 Task: Create new customer invoice with Date Opened: 31-May-23, Select Customer: Form of Flattery, Terms: Net 30. Make invoice entry for item-1 with Date: 31-May-23, Description: Chioma Asana Ladies Balance Herbal Tea Blend
, Income Account: Income:Sales, Quantity: 1, Unit Price: 12.39, Sales Tax: Y, Sales Tax Included: N, Tax Table: Sales Tax. Make entry for item-2 with Date: 31-May-23, Description: Chioma Yoni Cleanse Candida Detox Support
, Income Account: Income:Sales, Quantity: 1, Unit Price: 10.79, Sales Tax: Y, Sales Tax Included: N, Tax Table: Sales Tax. Post Invoice with Post Date: 31-May-23, Post to Accounts: Assets:Accounts Receivable. Pay / Process Payment with Transaction Date: 29-Jun-23, Amount: 24.57, Transfer Account: Checking Account. Go to 'Print Invoice'.
Action: Mouse moved to (123, 25)
Screenshot: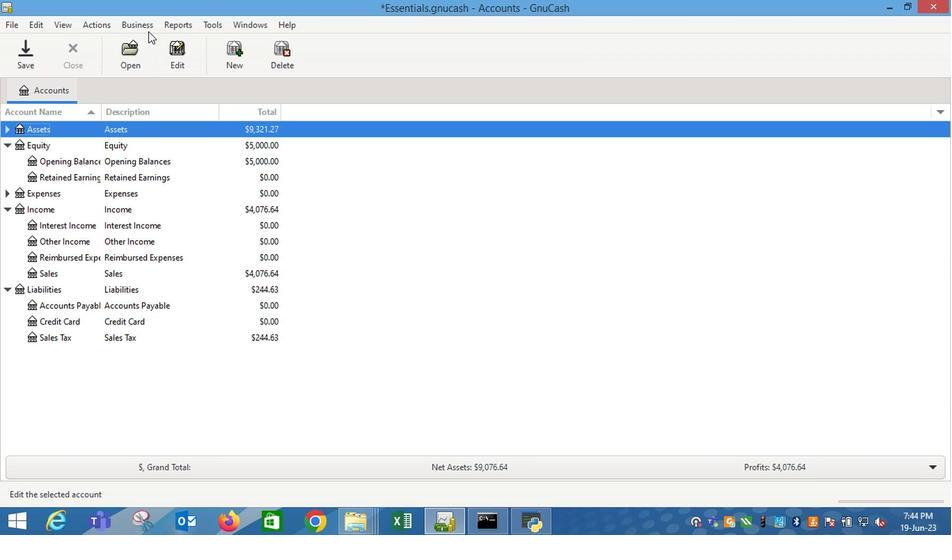 
Action: Mouse pressed left at (123, 25)
Screenshot: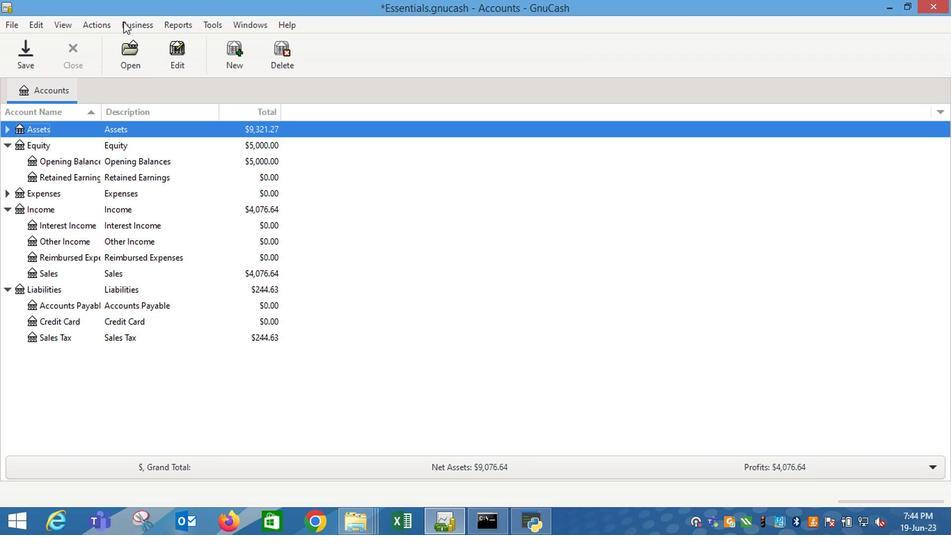 
Action: Mouse moved to (310, 95)
Screenshot: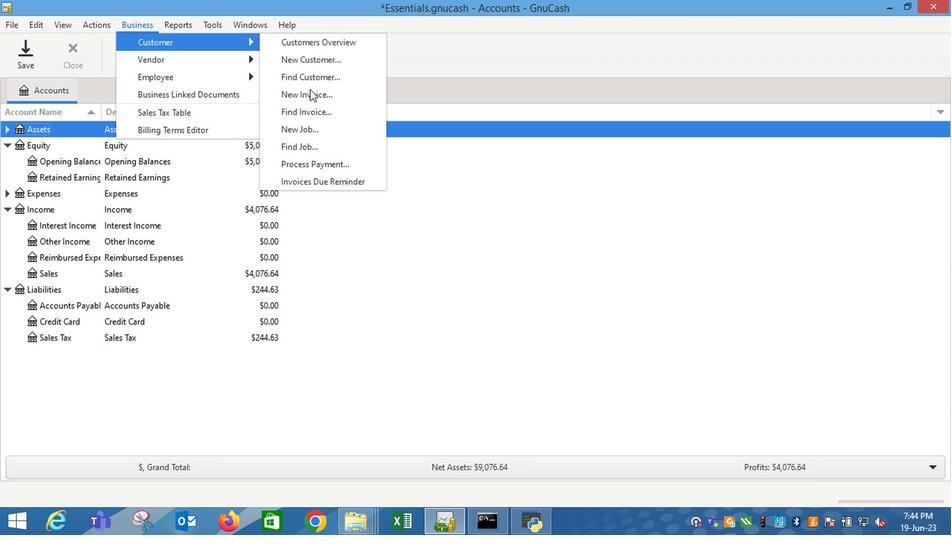 
Action: Mouse pressed left at (310, 95)
Screenshot: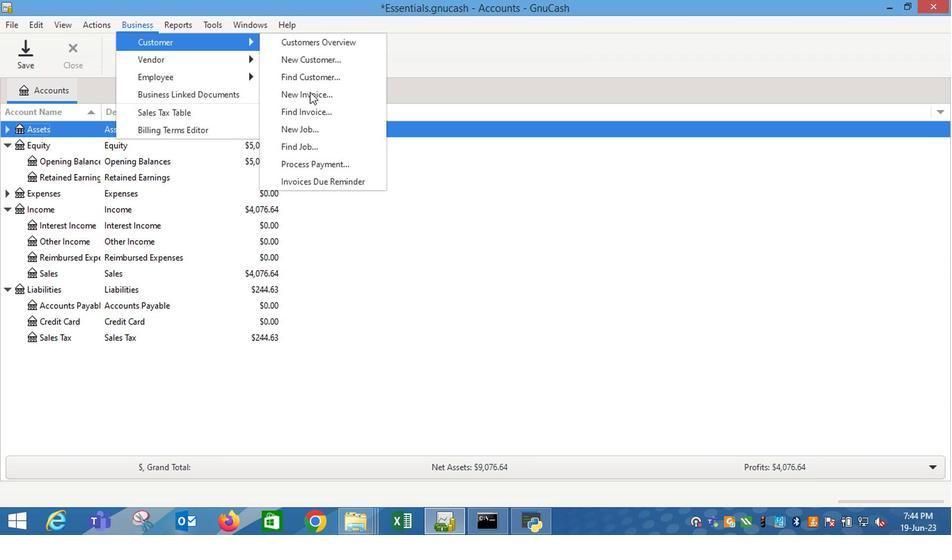 
Action: Mouse moved to (569, 216)
Screenshot: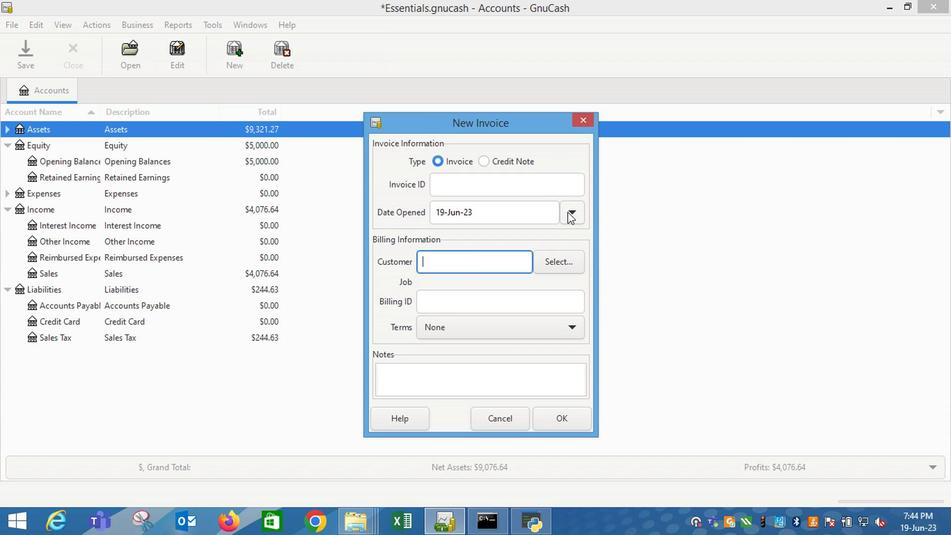 
Action: Mouse pressed left at (569, 216)
Screenshot: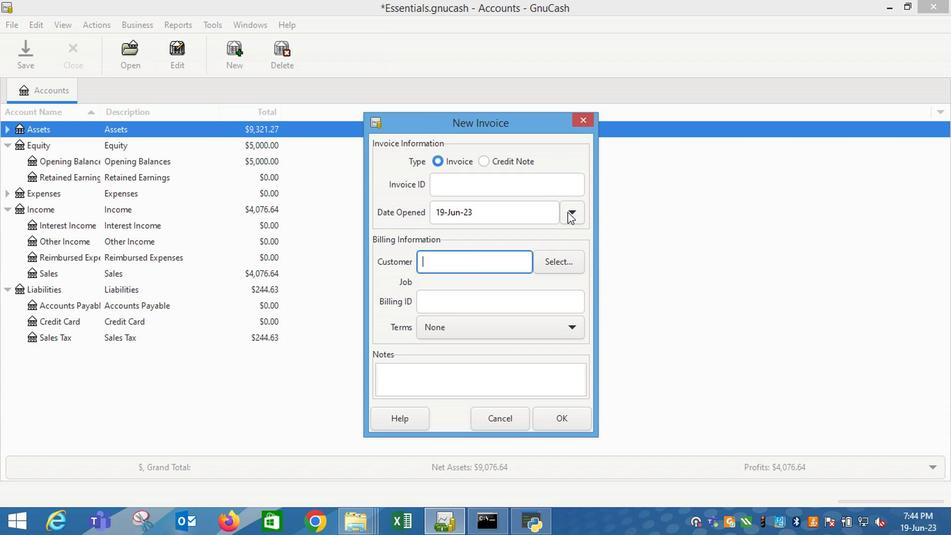 
Action: Mouse moved to (465, 238)
Screenshot: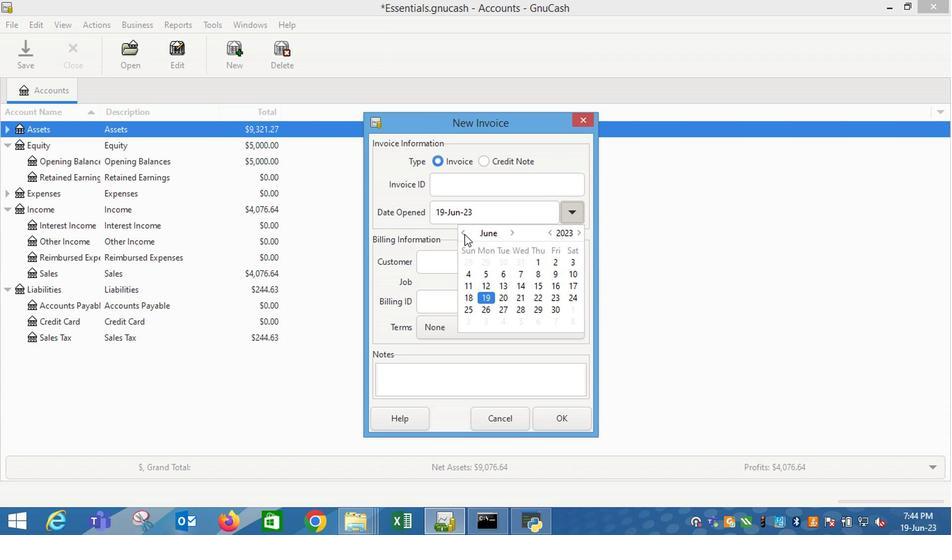 
Action: Mouse pressed left at (465, 238)
Screenshot: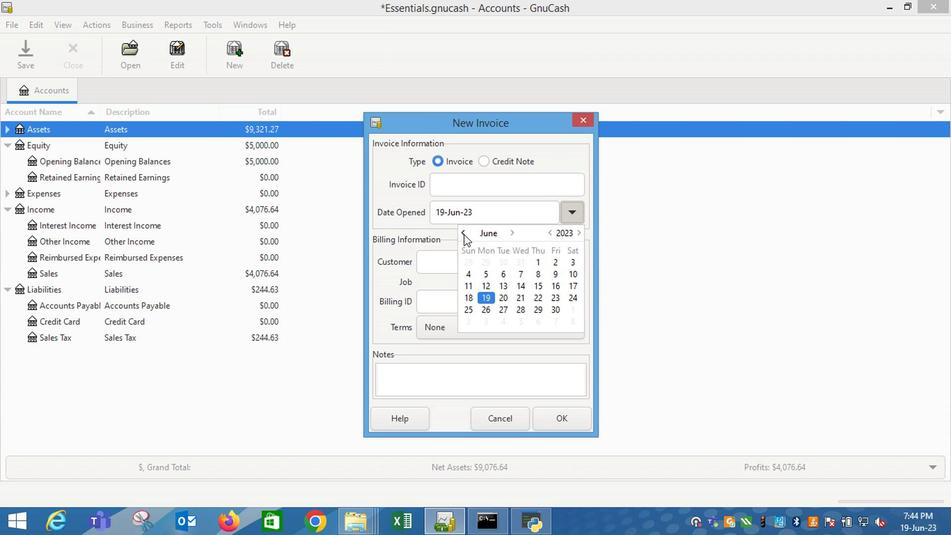 
Action: Mouse moved to (518, 318)
Screenshot: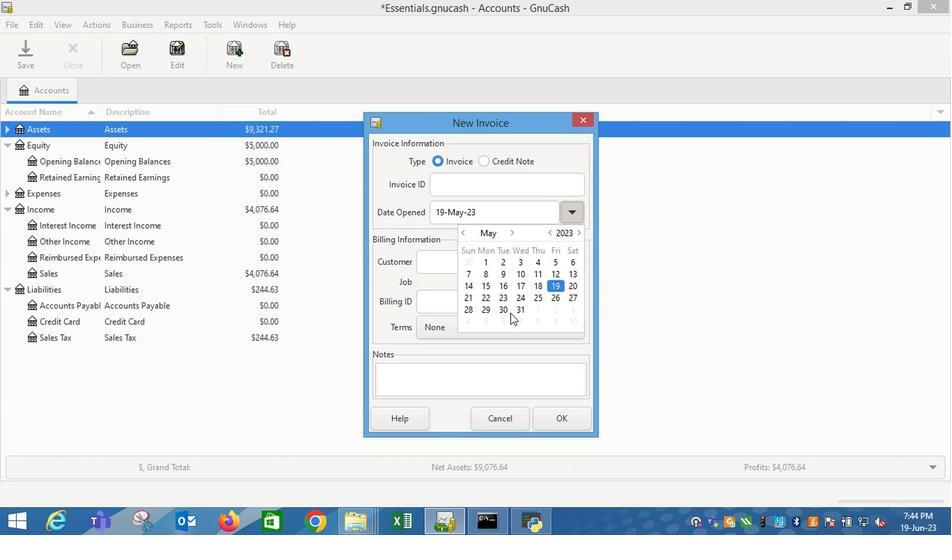 
Action: Mouse pressed left at (518, 318)
Screenshot: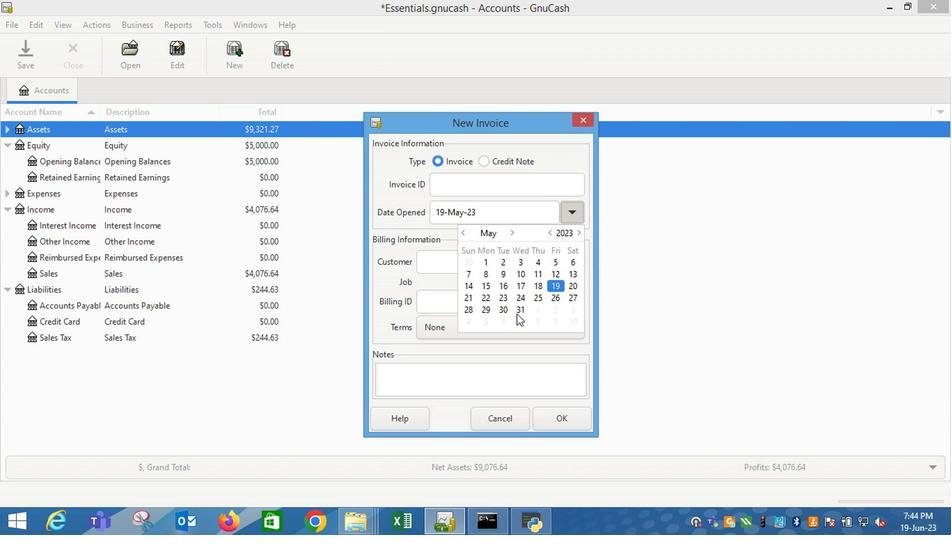 
Action: Mouse moved to (442, 261)
Screenshot: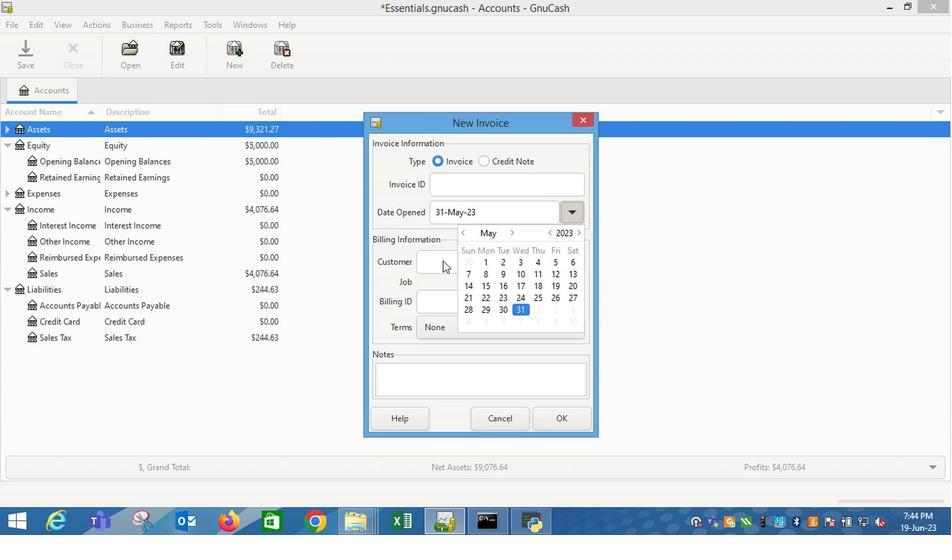 
Action: Mouse pressed left at (442, 261)
Screenshot: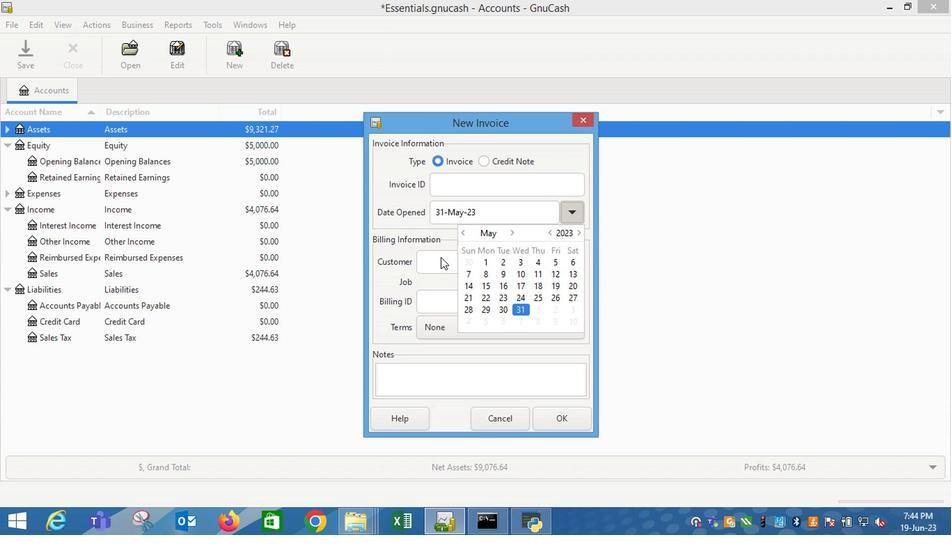 
Action: Mouse pressed left at (442, 261)
Screenshot: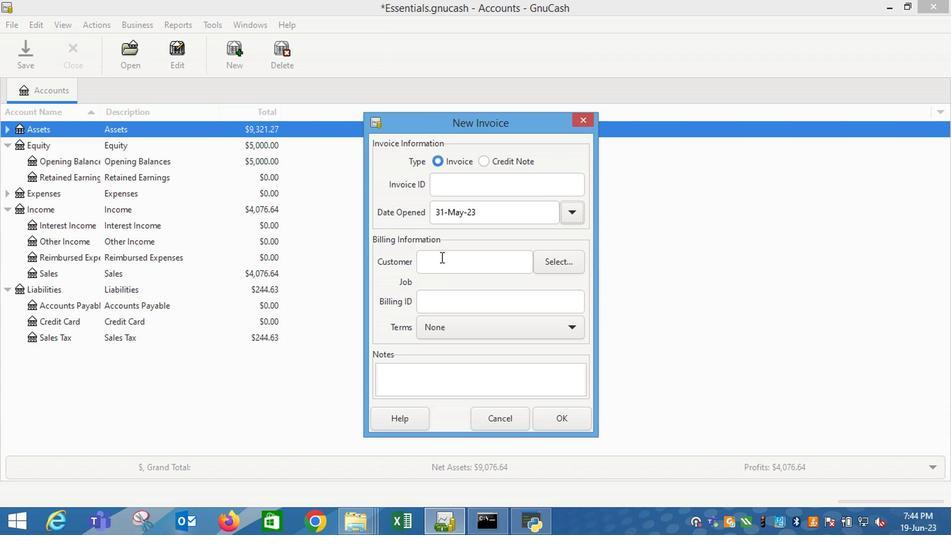 
Action: Mouse moved to (440, 256)
Screenshot: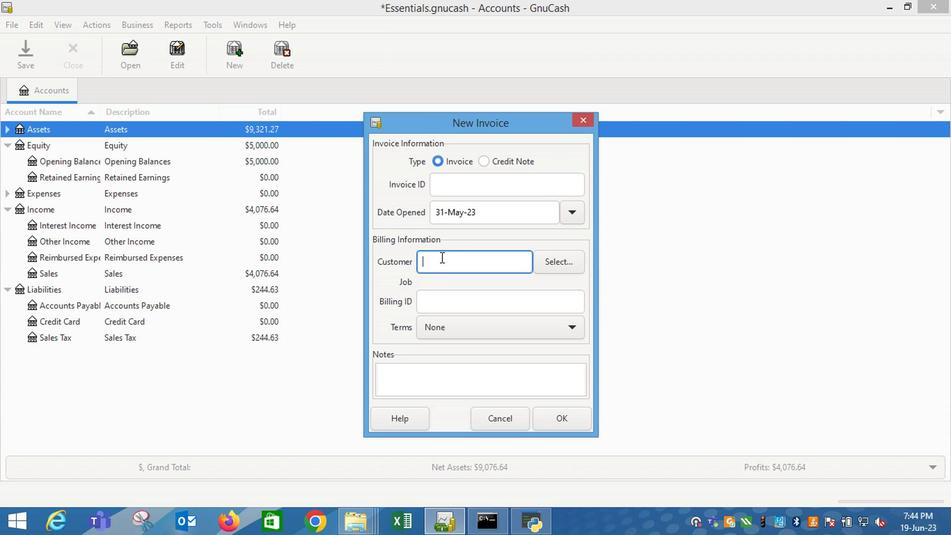 
Action: Key pressed <Key.shift_r>Fo
Screenshot: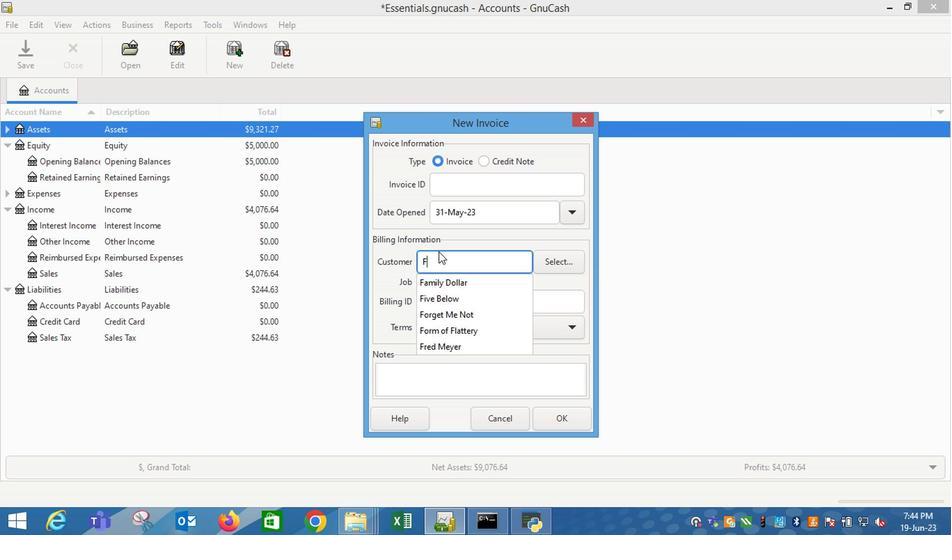 
Action: Mouse moved to (444, 300)
Screenshot: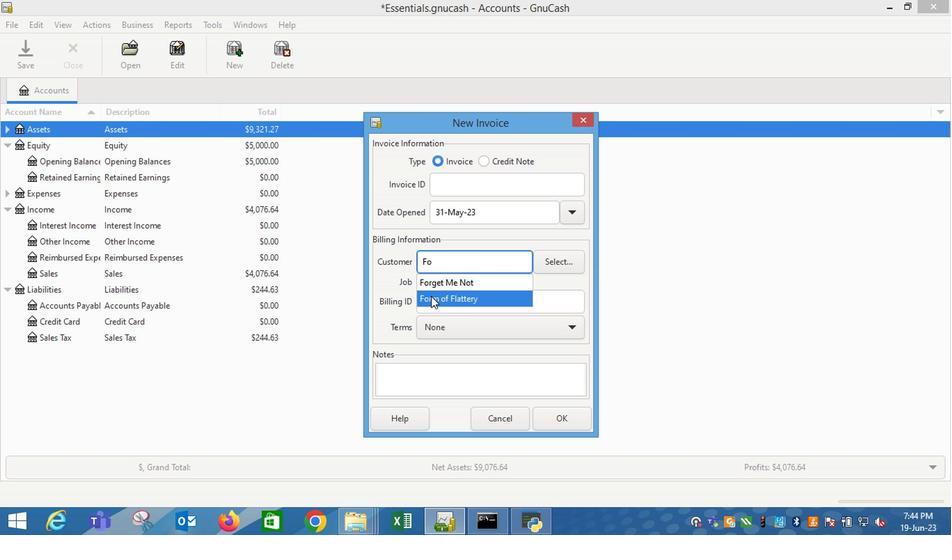 
Action: Mouse pressed left at (444, 300)
Screenshot: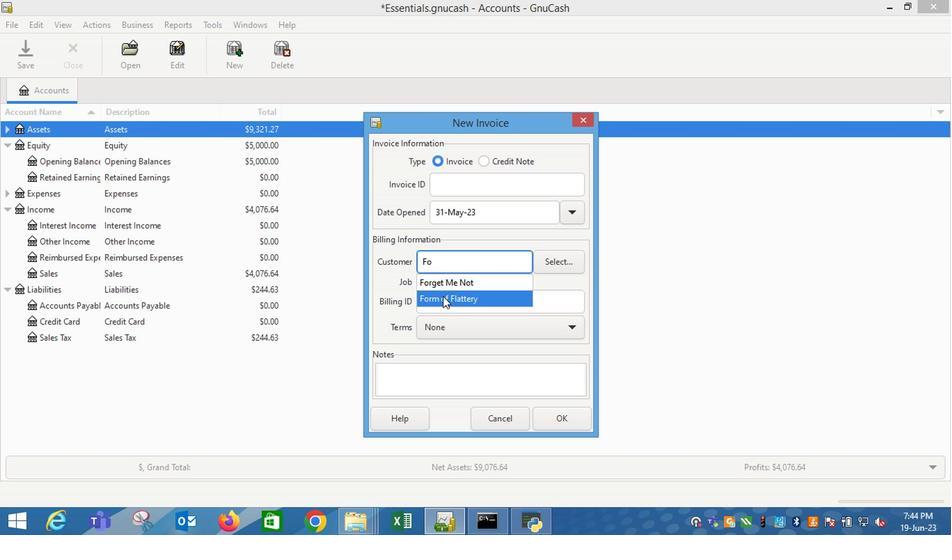 
Action: Mouse moved to (573, 343)
Screenshot: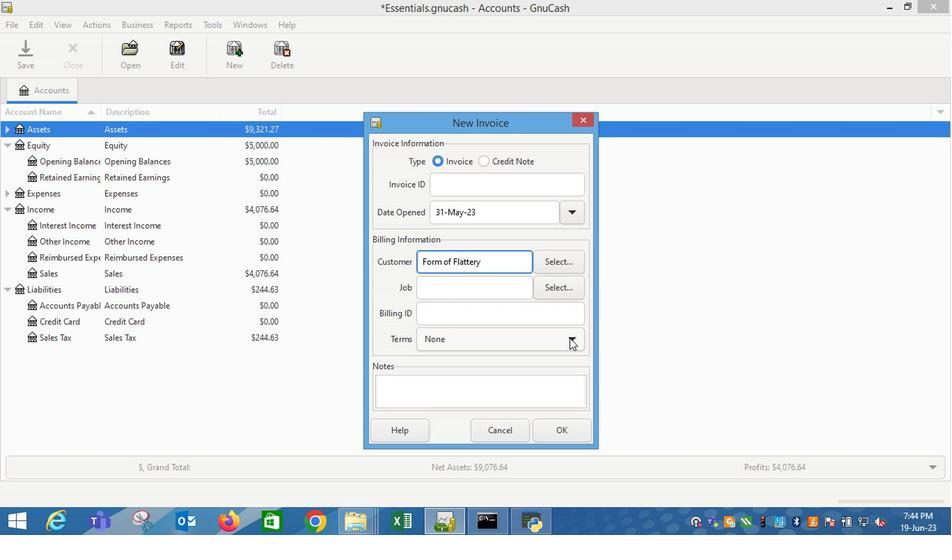 
Action: Mouse pressed left at (573, 343)
Screenshot: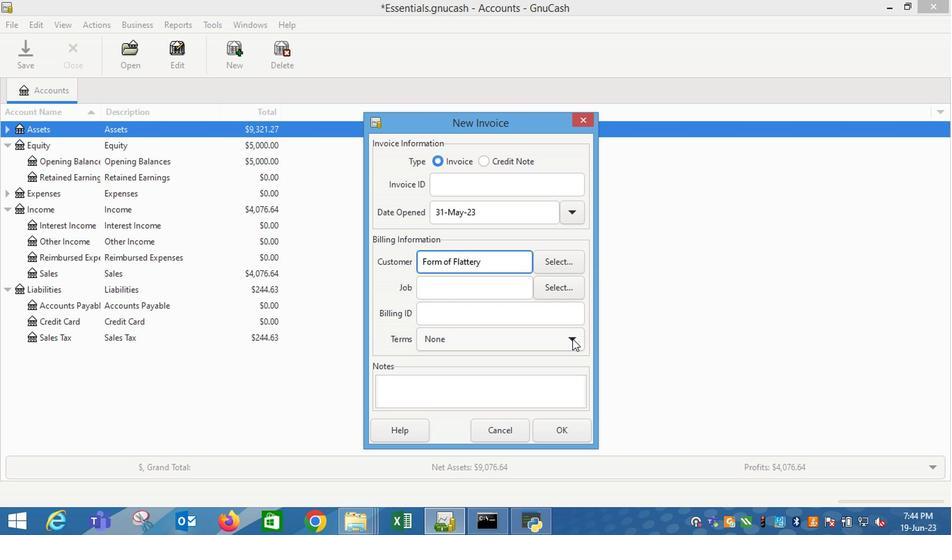 
Action: Mouse moved to (573, 341)
Screenshot: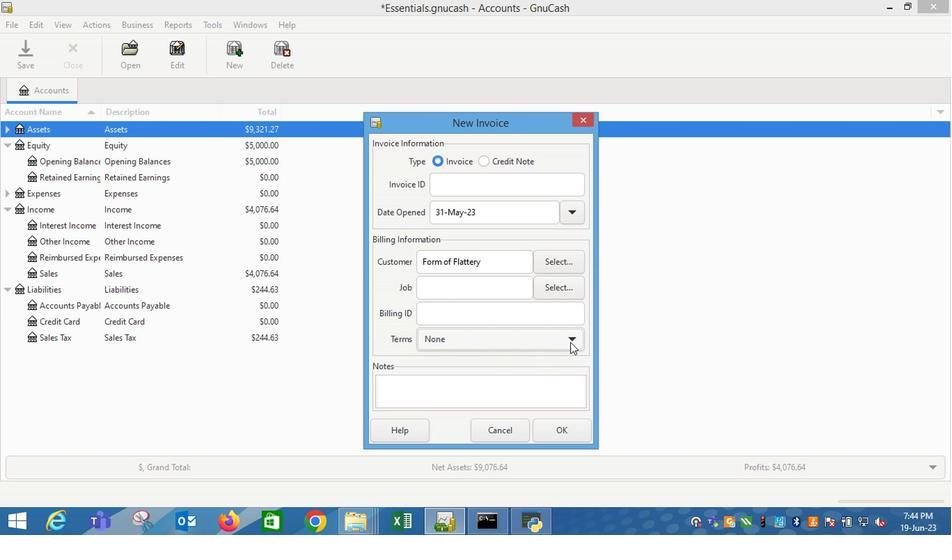 
Action: Mouse pressed left at (573, 341)
Screenshot: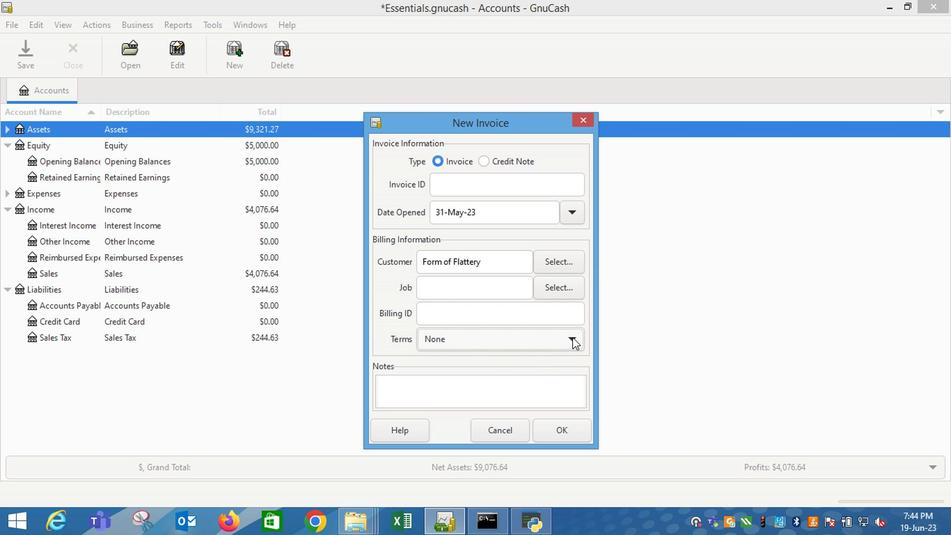 
Action: Mouse moved to (475, 382)
Screenshot: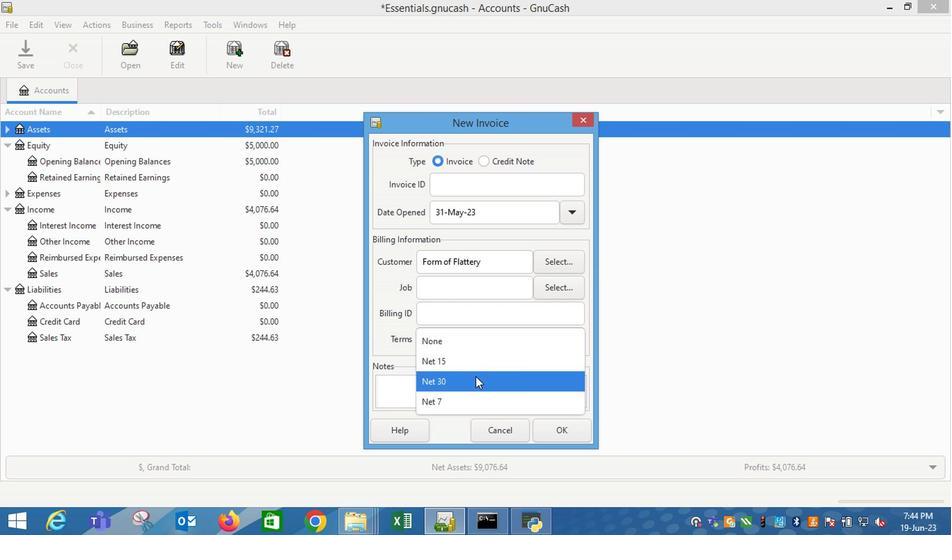 
Action: Mouse pressed left at (475, 382)
Screenshot: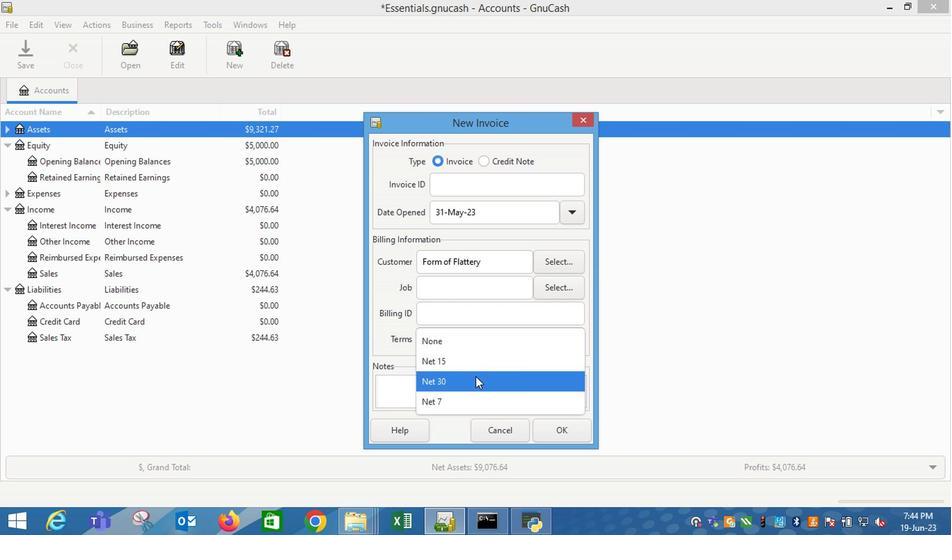 
Action: Mouse moved to (573, 426)
Screenshot: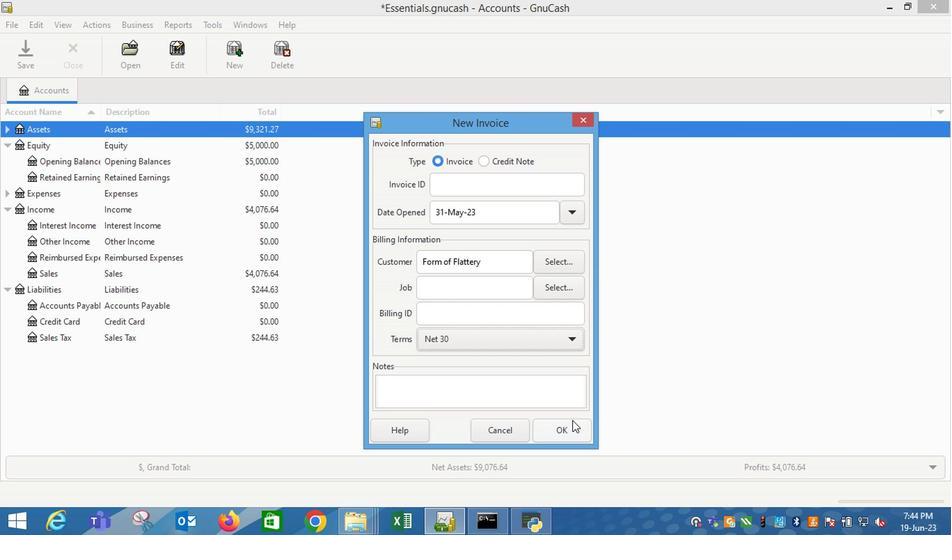 
Action: Mouse pressed left at (573, 426)
Screenshot: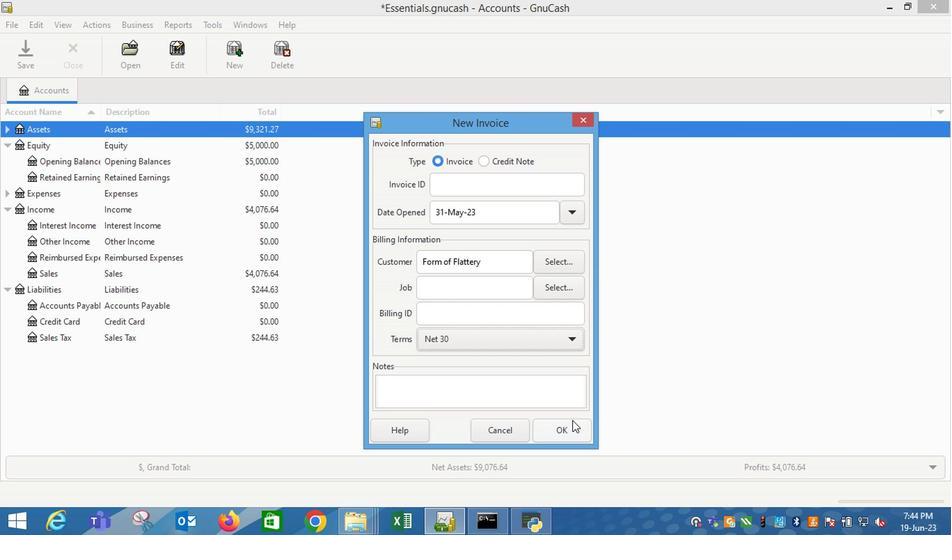 
Action: Mouse moved to (64, 273)
Screenshot: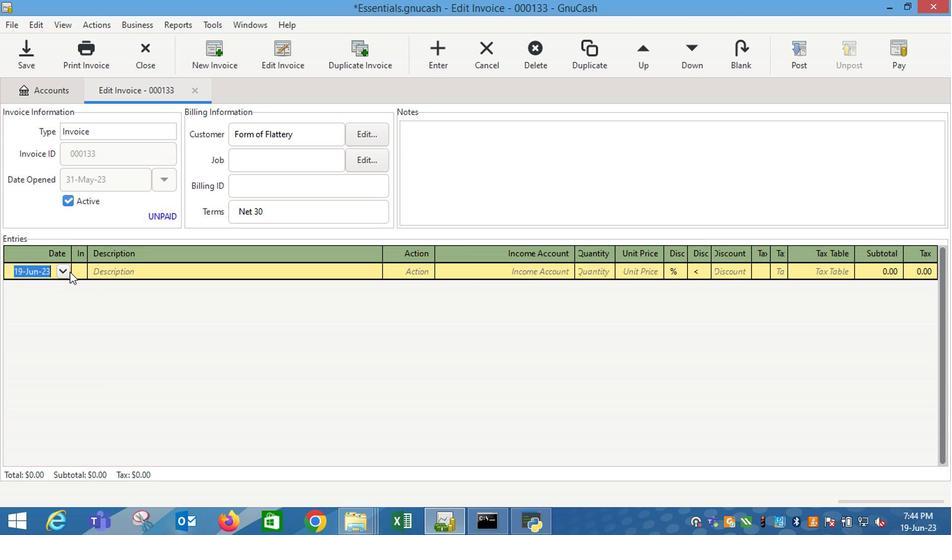 
Action: Mouse pressed left at (64, 273)
Screenshot: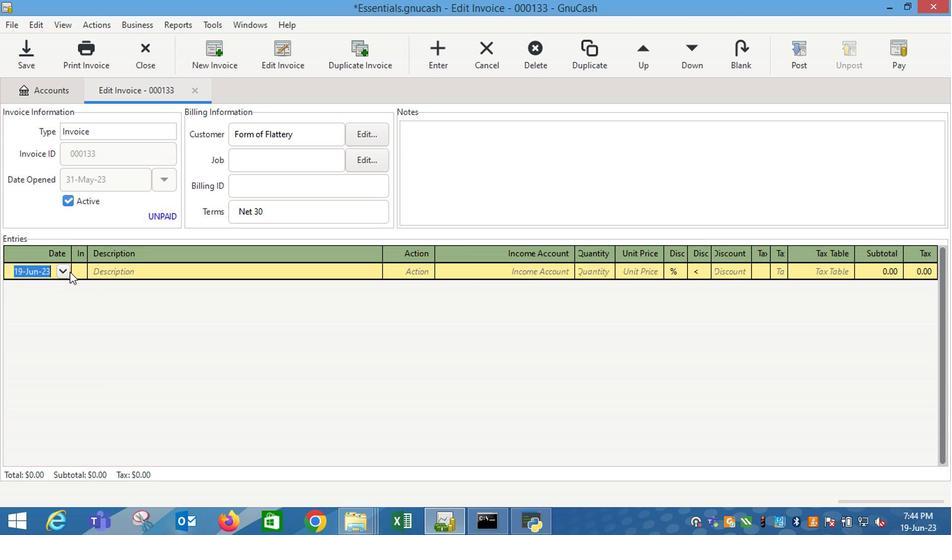 
Action: Mouse moved to (3, 294)
Screenshot: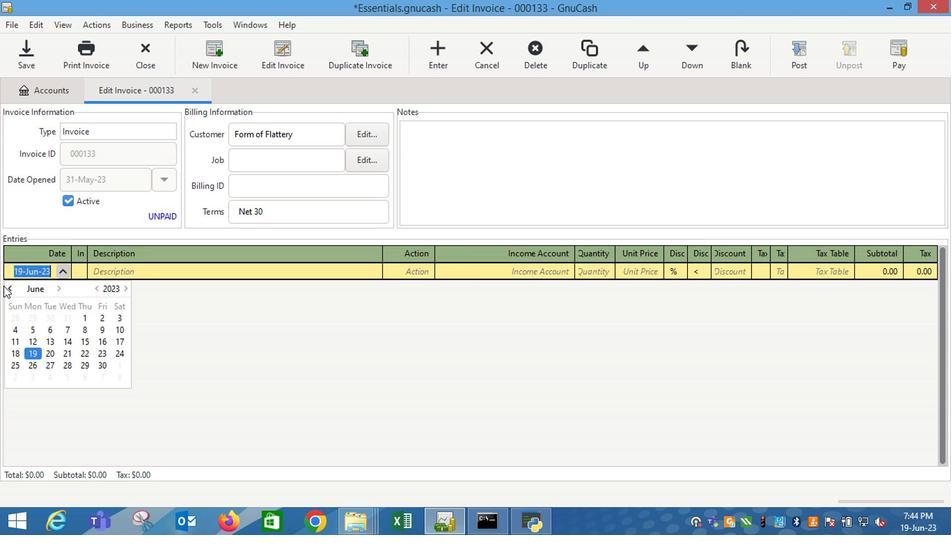 
Action: Mouse pressed left at (3, 294)
Screenshot: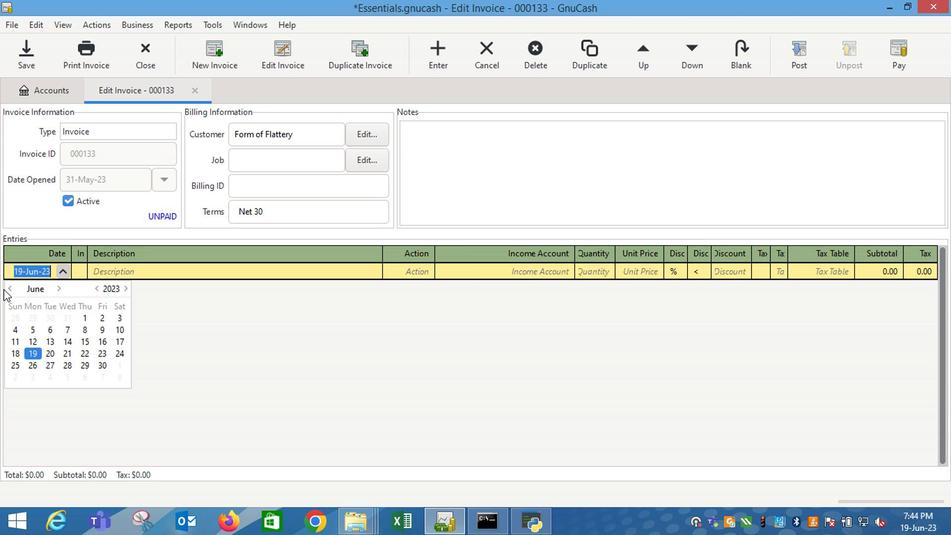 
Action: Mouse moved to (12, 292)
Screenshot: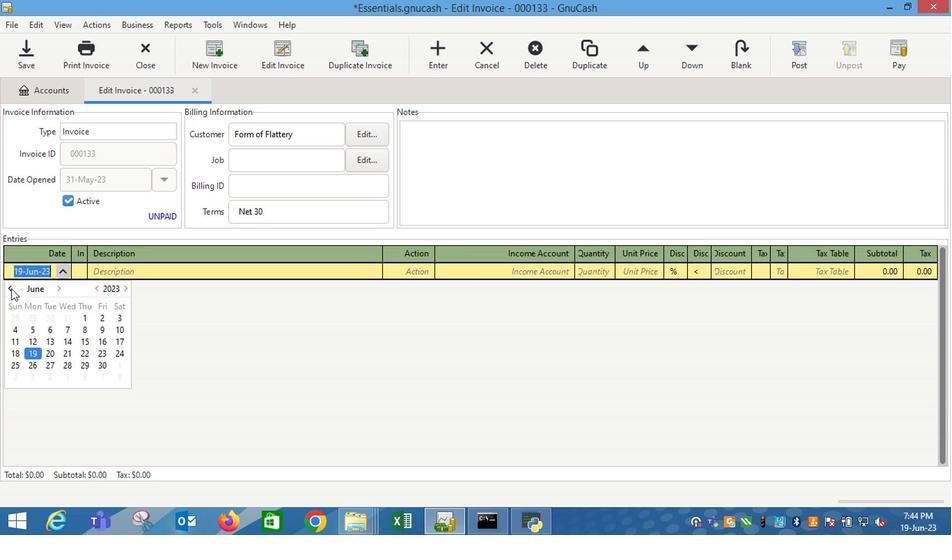 
Action: Mouse pressed left at (12, 292)
Screenshot: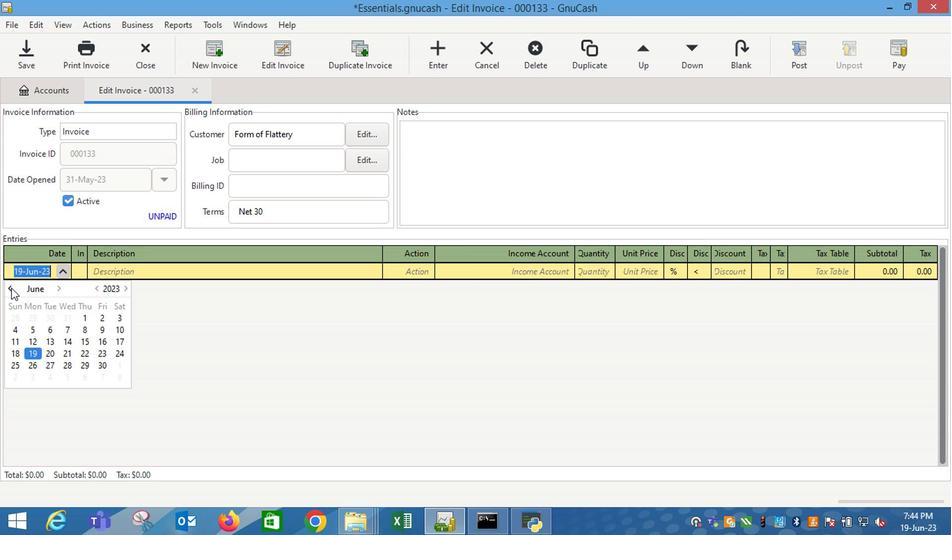 
Action: Mouse moved to (67, 373)
Screenshot: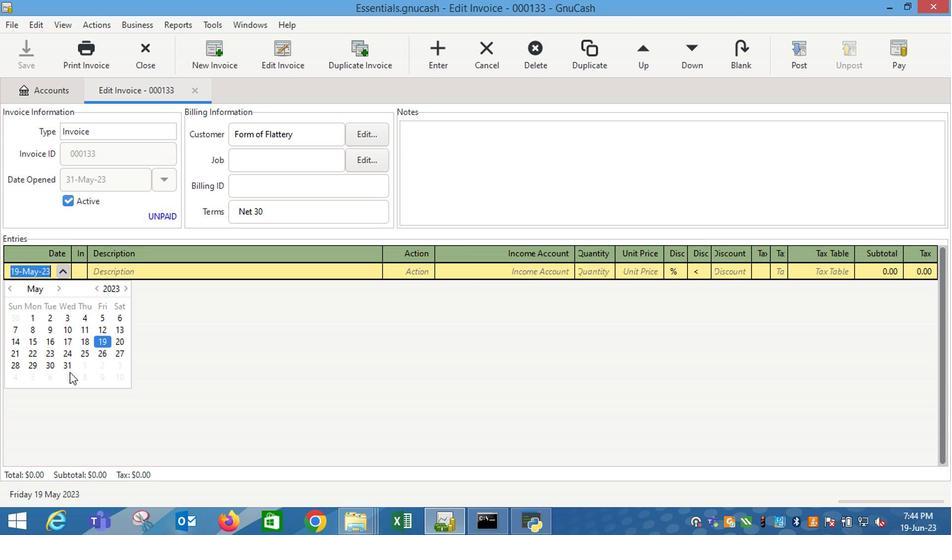 
Action: Mouse pressed left at (67, 373)
Screenshot: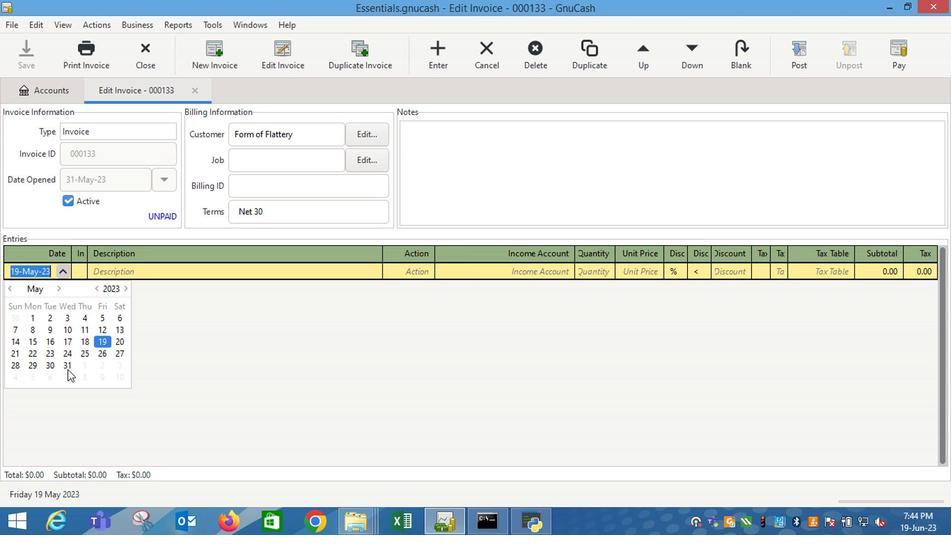 
Action: Mouse moved to (73, 369)
Screenshot: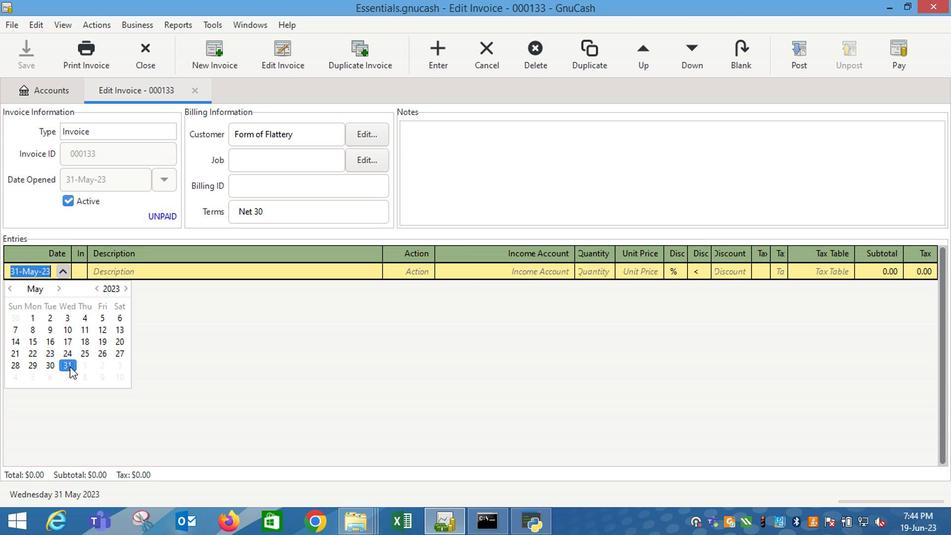 
Action: Key pressed <Key.tab>
Screenshot: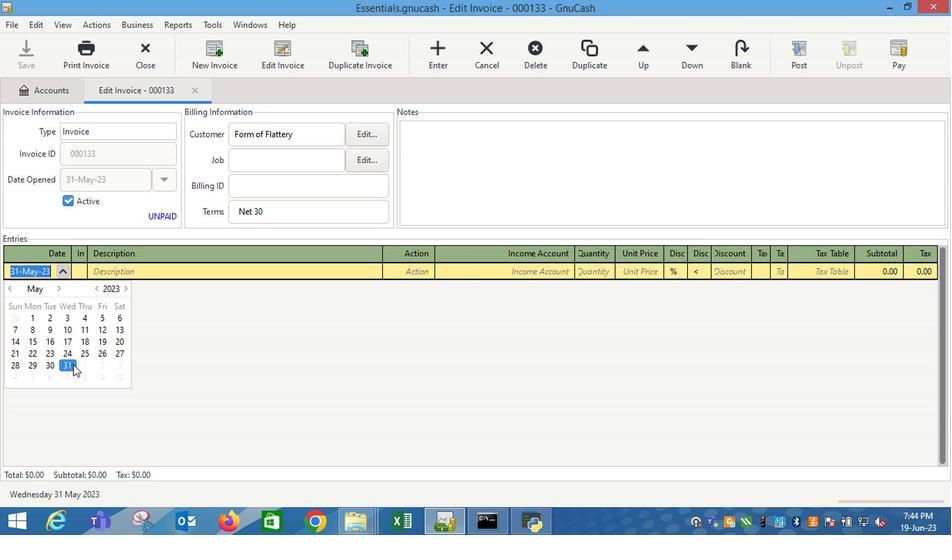 
Action: Mouse moved to (74, 368)
Screenshot: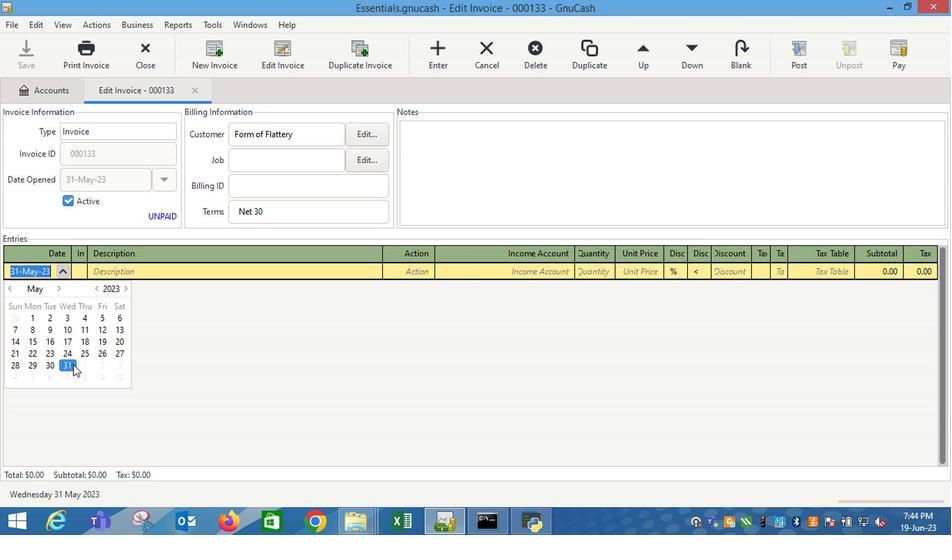 
Action: Key pressed <Key.shift_r>Chioma<Key.space><Key.shift_r>Asana<Key.space><Key.shift_r>LAdies<Key.space><Key.shift_r>Balance<Key.space><Key.shift_r><Key.shift_r><Key.shift_r><Key.shift_r><Key.shift_r><Key.shift_r>He<Key.tab>
Screenshot: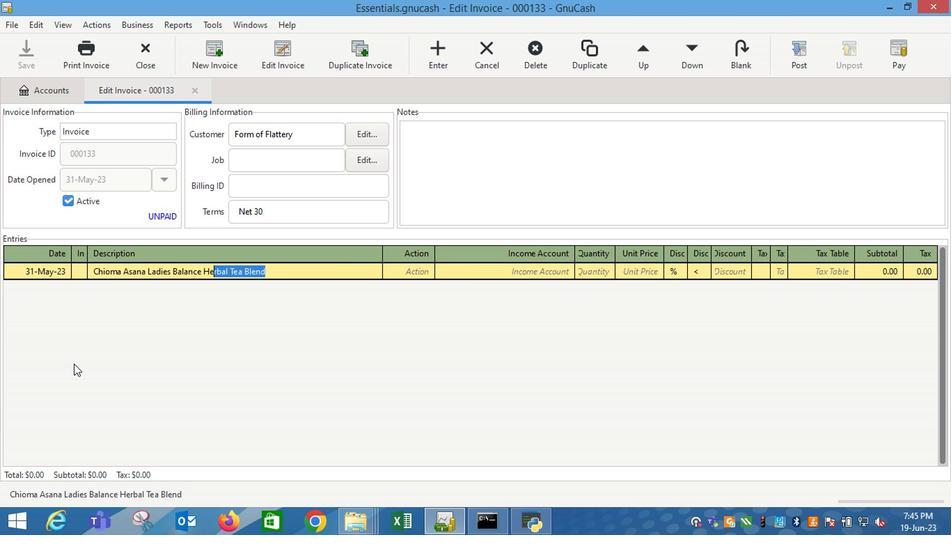 
Action: Mouse moved to (74, 368)
Screenshot: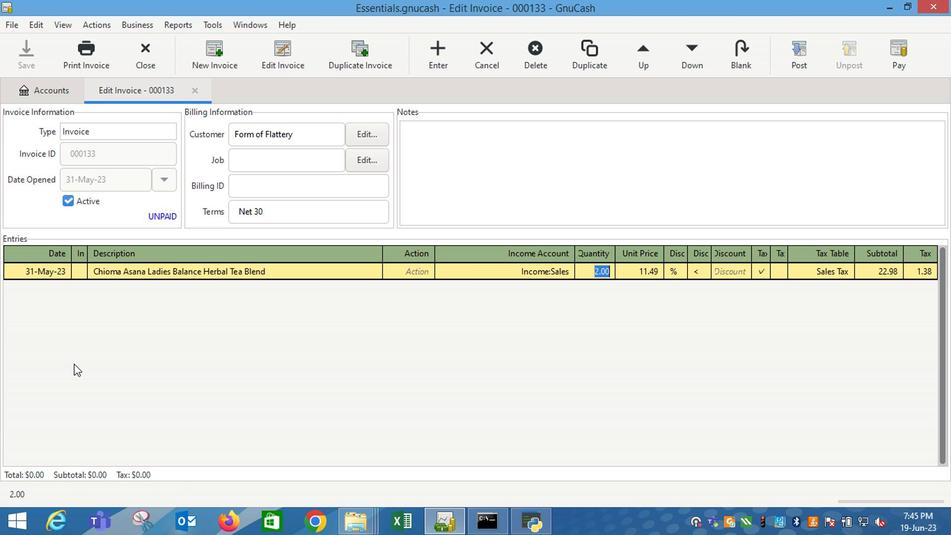 
Action: Key pressed 1<Key.tab>12.39<Key.tab>
Screenshot: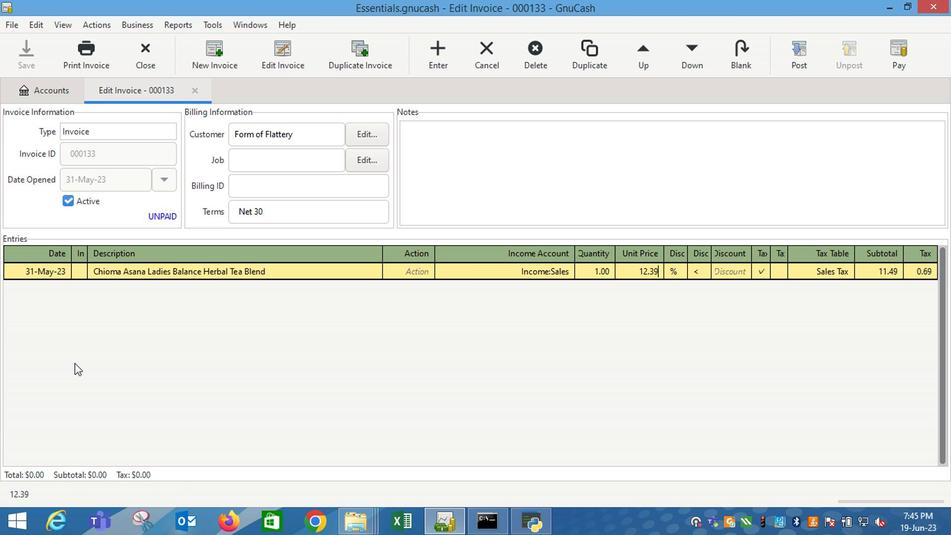 
Action: Mouse moved to (816, 270)
Screenshot: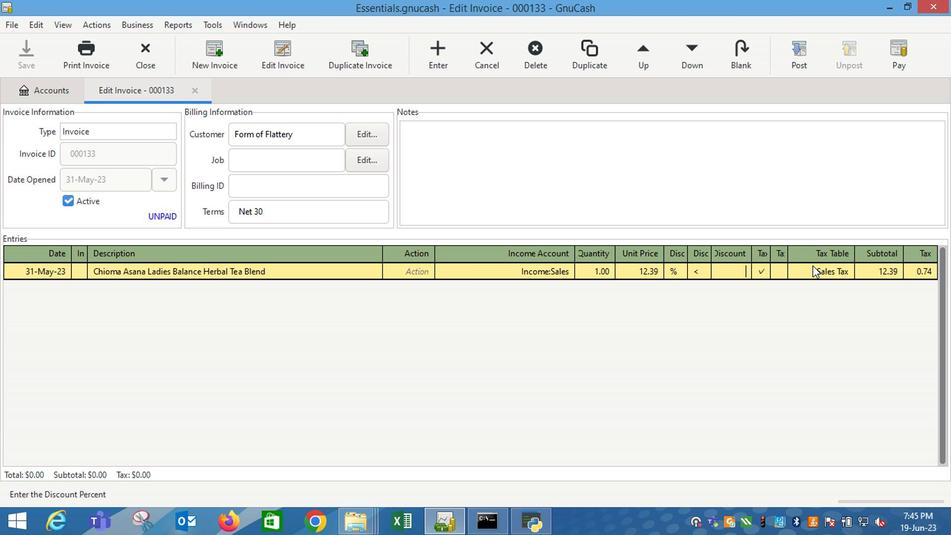 
Action: Mouse pressed left at (816, 270)
Screenshot: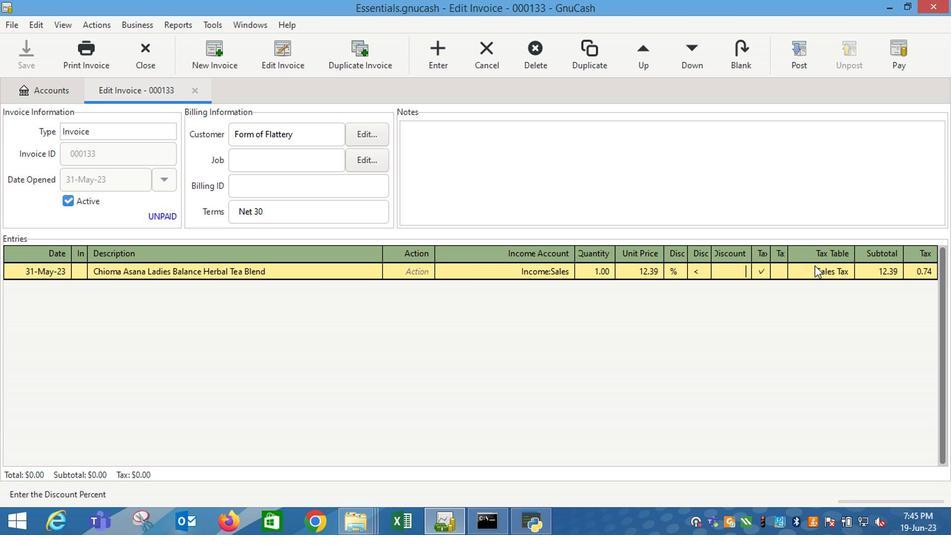 
Action: Mouse moved to (714, 280)
Screenshot: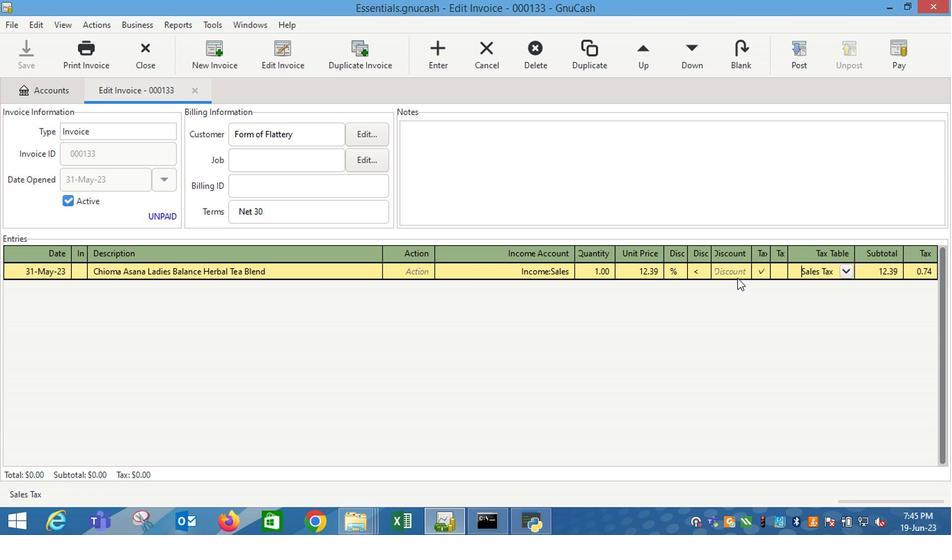 
Action: Key pressed <Key.enter><Key.tab><Key.shift_r>Chioma<Key.space><Key.shift_r><Key.shift_r>
Screenshot: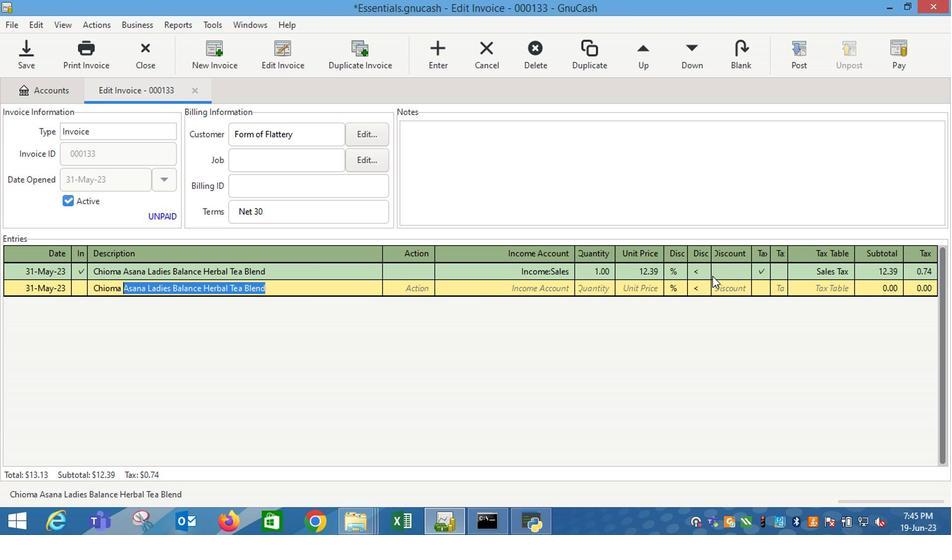 
Action: Mouse moved to (713, 280)
Screenshot: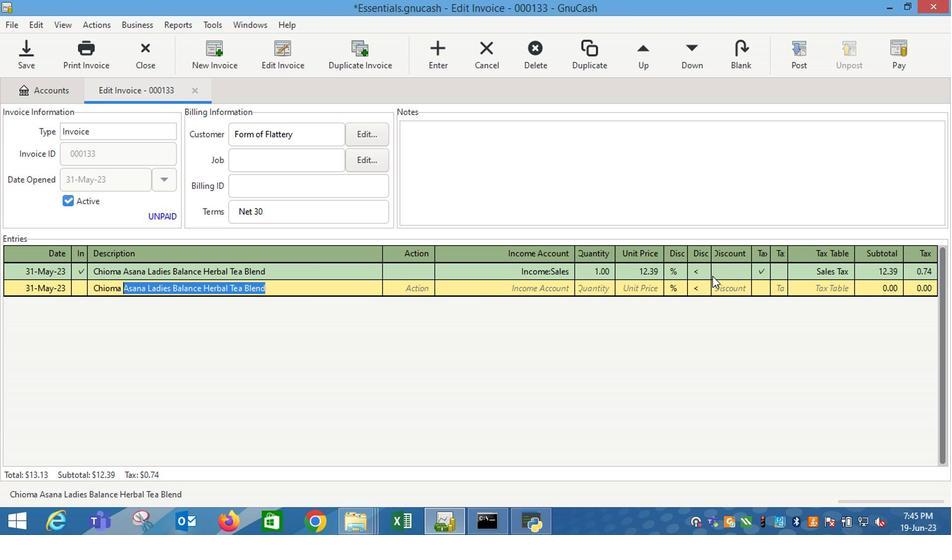 
Action: Key pressed Yoni<Key.tab><Key.tab>10.79<Key.tab>
Screenshot: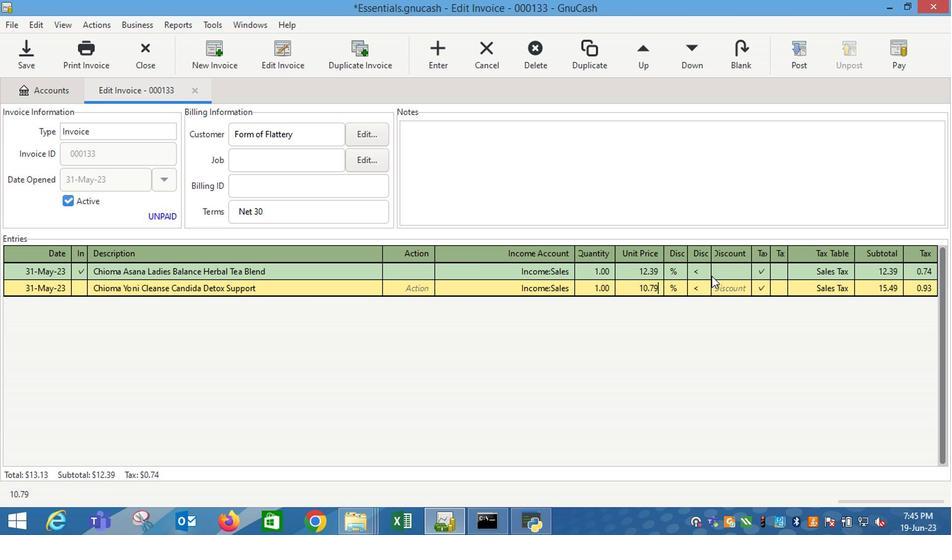 
Action: Mouse moved to (846, 291)
Screenshot: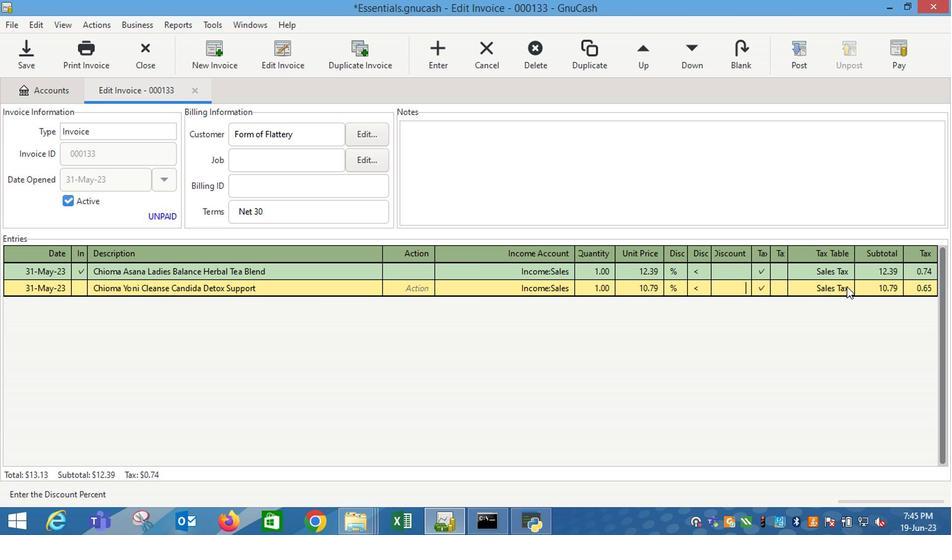 
Action: Mouse pressed left at (847, 291)
Screenshot: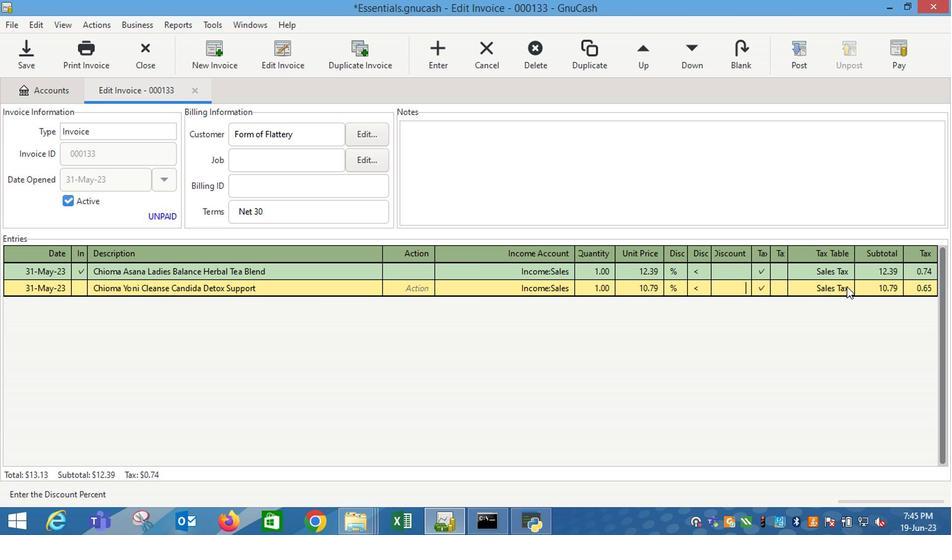 
Action: Mouse moved to (845, 294)
Screenshot: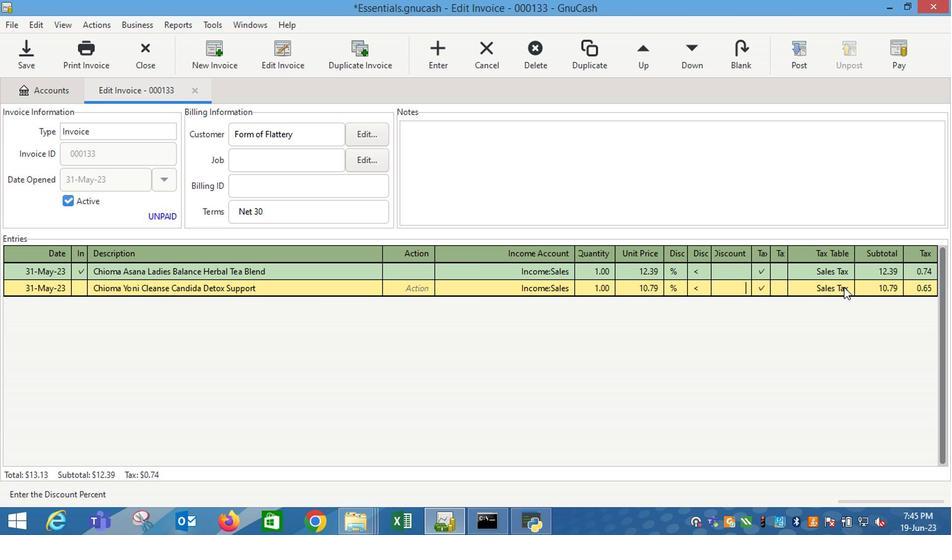 
Action: Key pressed <Key.enter>
Screenshot: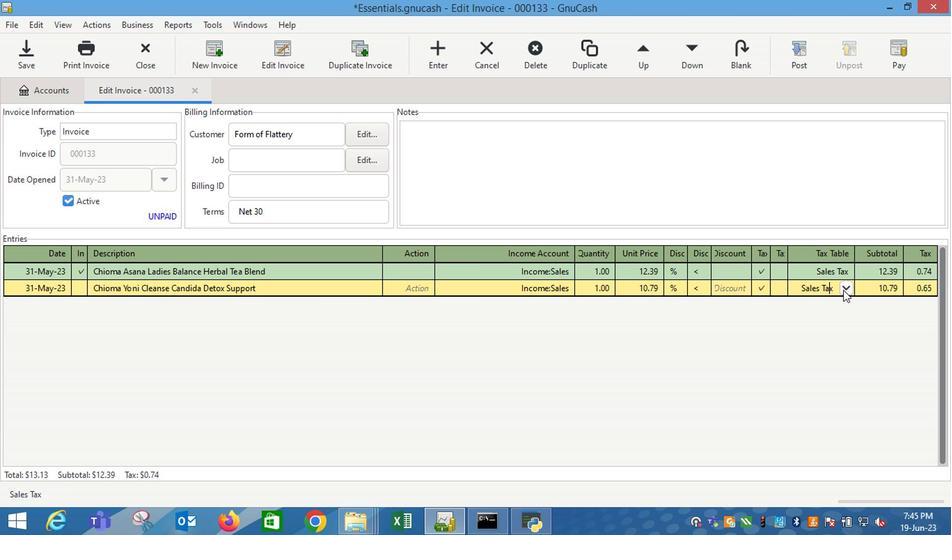 
Action: Mouse moved to (814, 63)
Screenshot: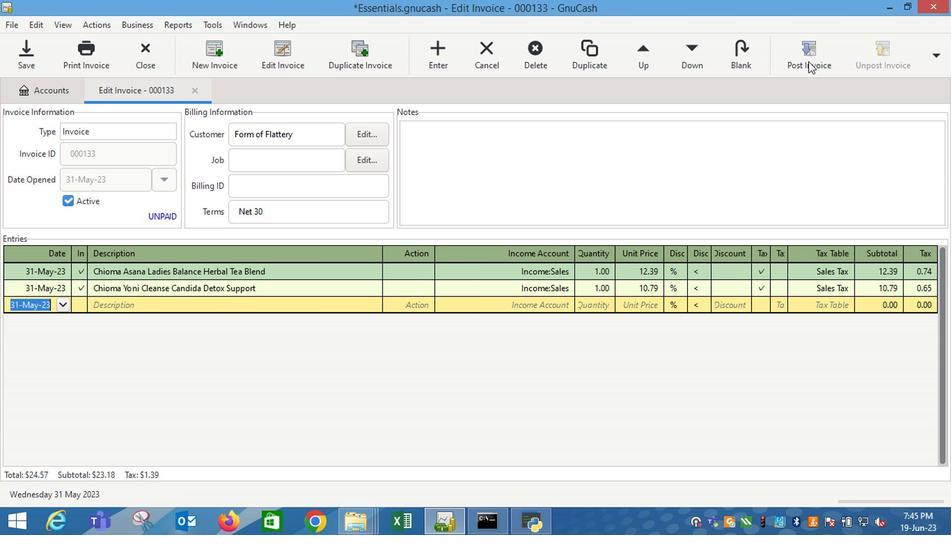 
Action: Mouse pressed left at (814, 63)
Screenshot: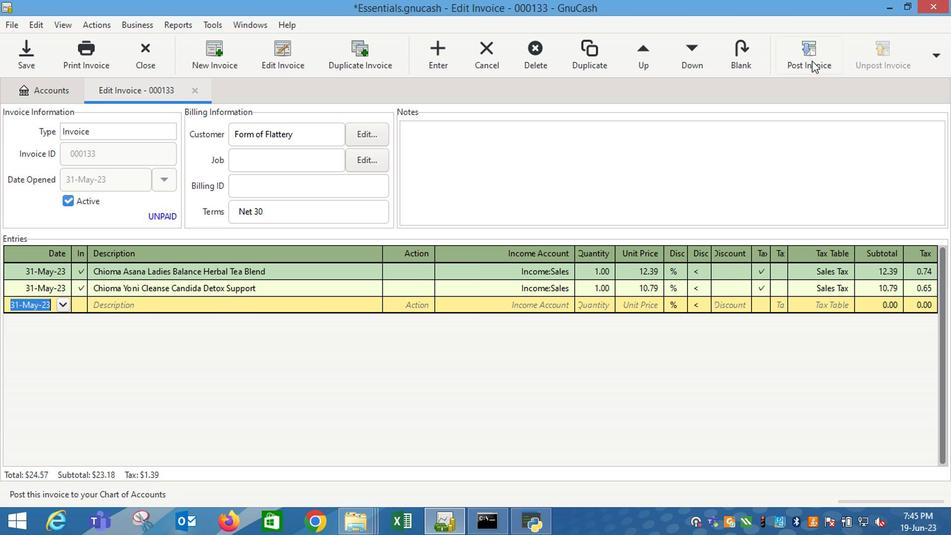 
Action: Mouse moved to (595, 236)
Screenshot: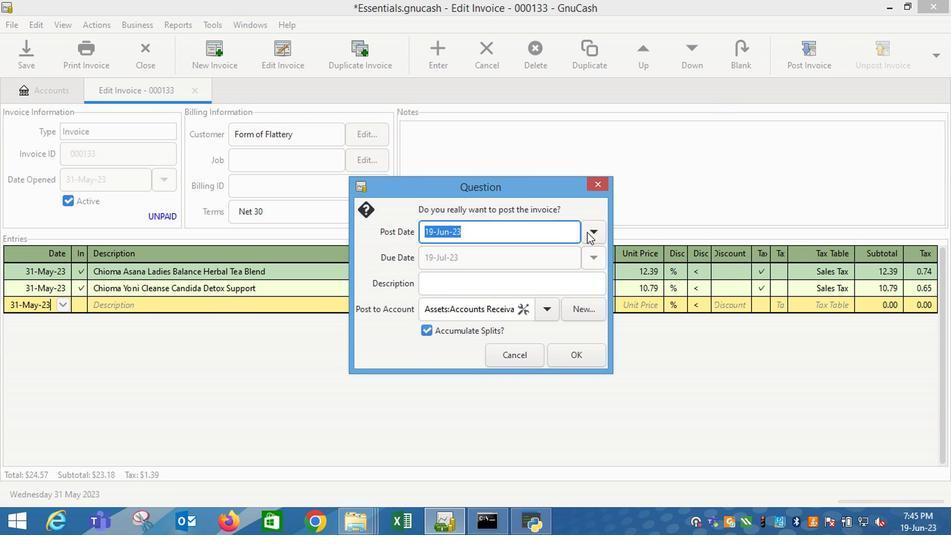 
Action: Mouse pressed left at (595, 236)
Screenshot: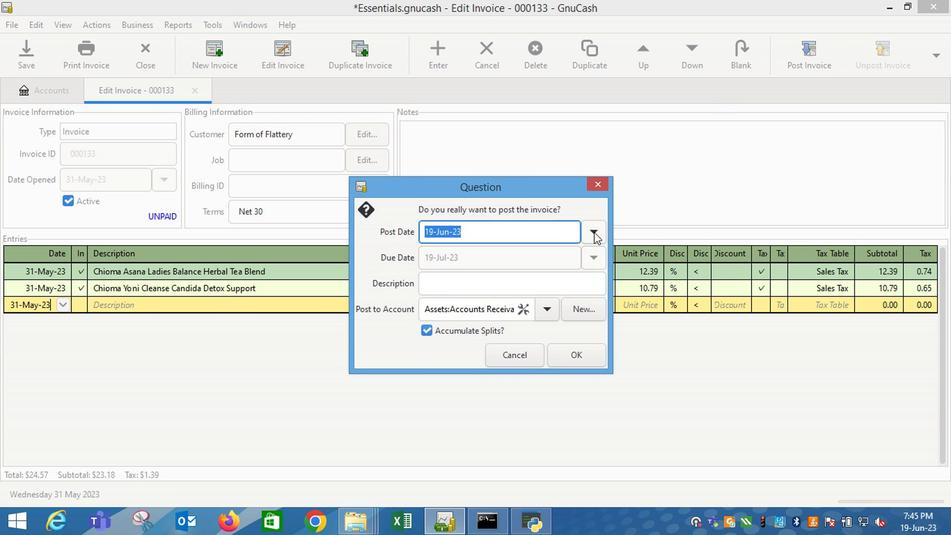 
Action: Mouse moved to (486, 256)
Screenshot: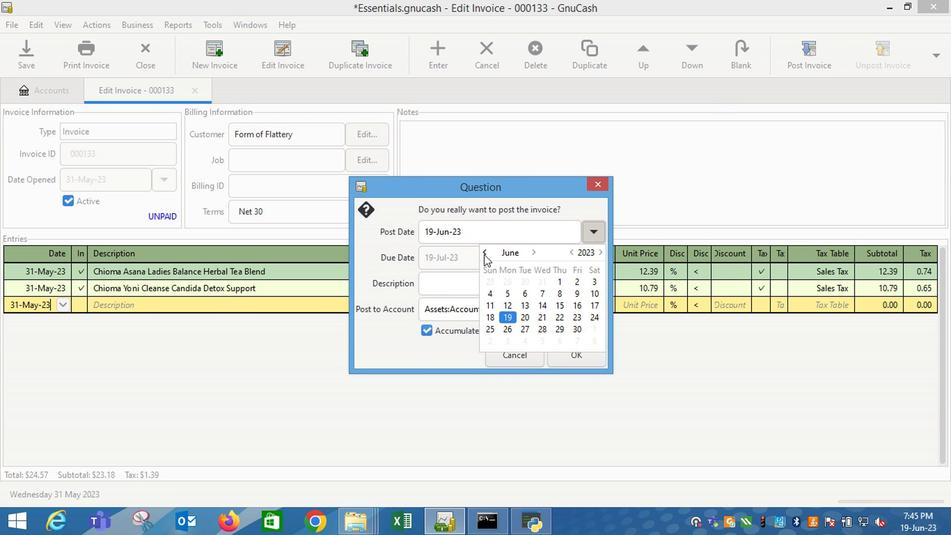 
Action: Mouse pressed left at (486, 256)
Screenshot: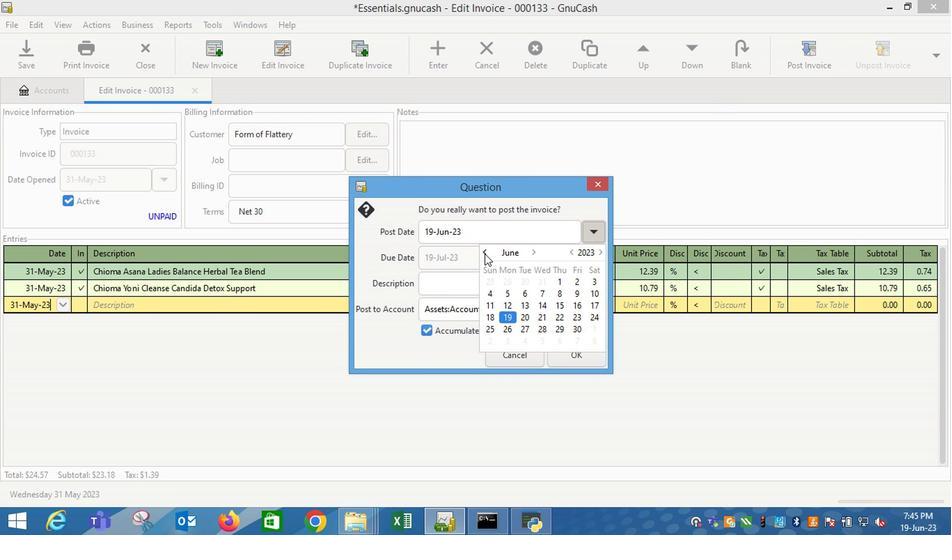 
Action: Mouse moved to (546, 333)
Screenshot: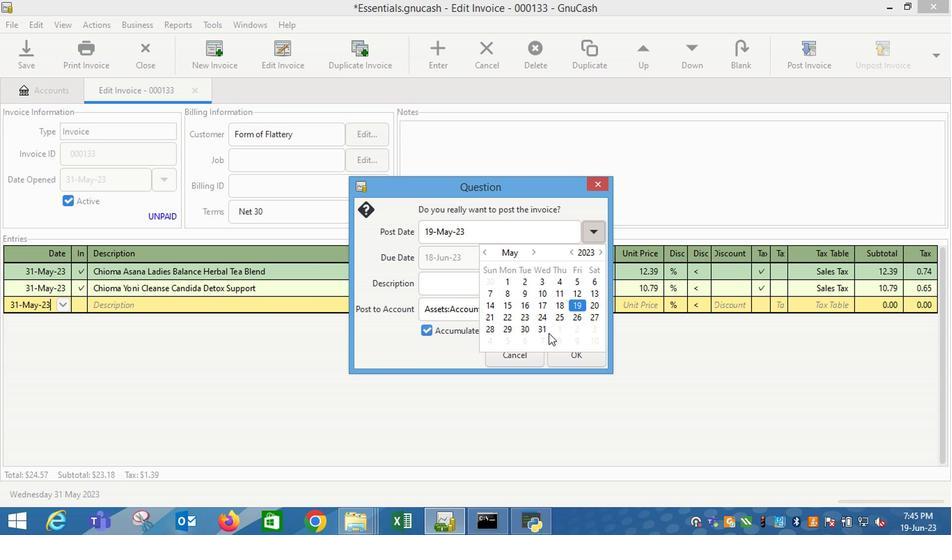 
Action: Mouse pressed left at (546, 333)
Screenshot: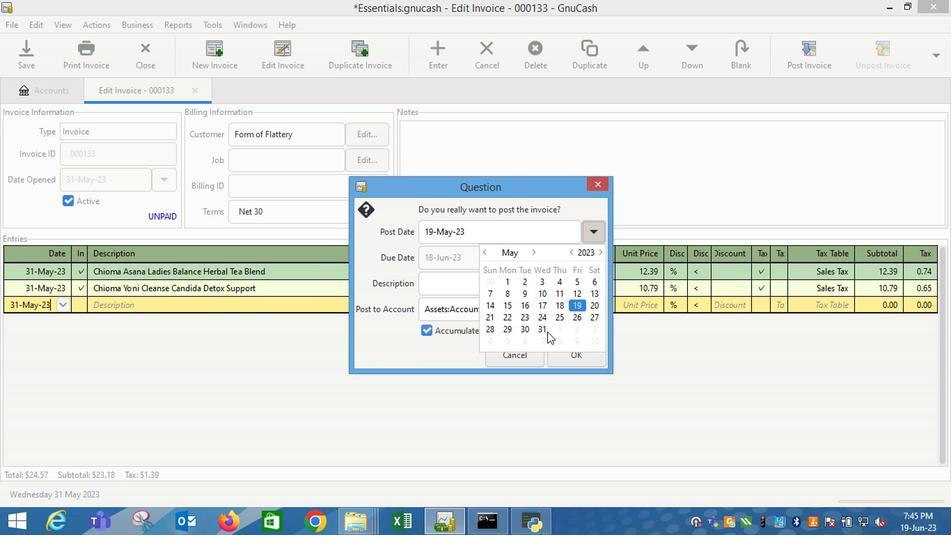 
Action: Mouse moved to (454, 290)
Screenshot: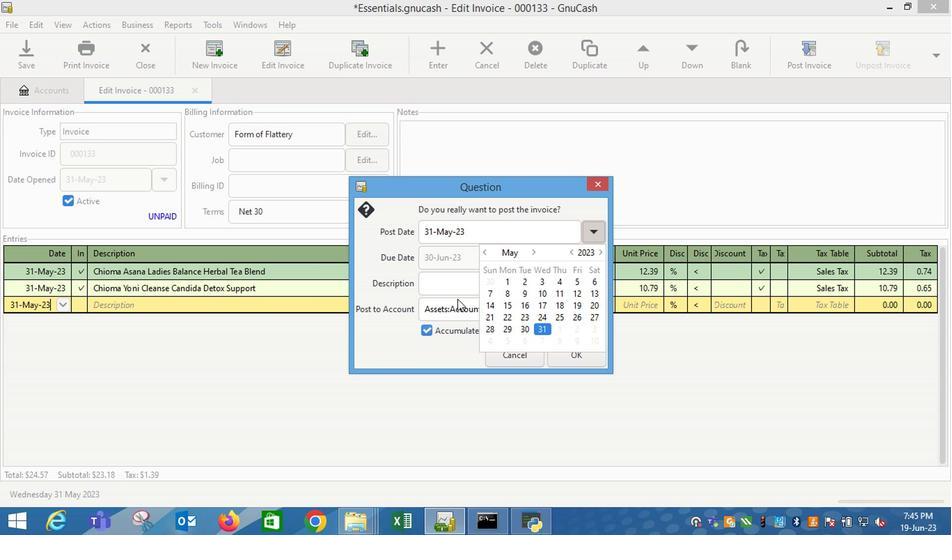 
Action: Mouse pressed left at (454, 290)
Screenshot: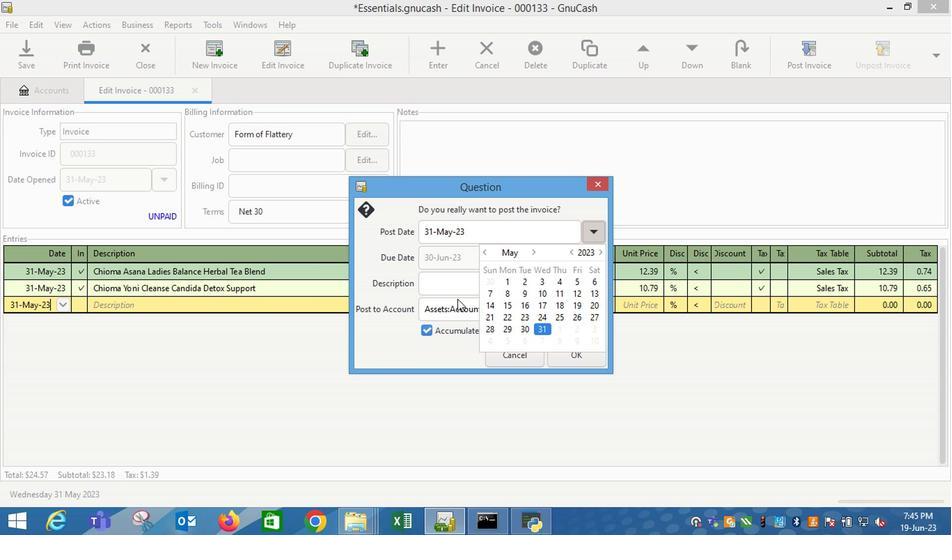 
Action: Mouse moved to (568, 357)
Screenshot: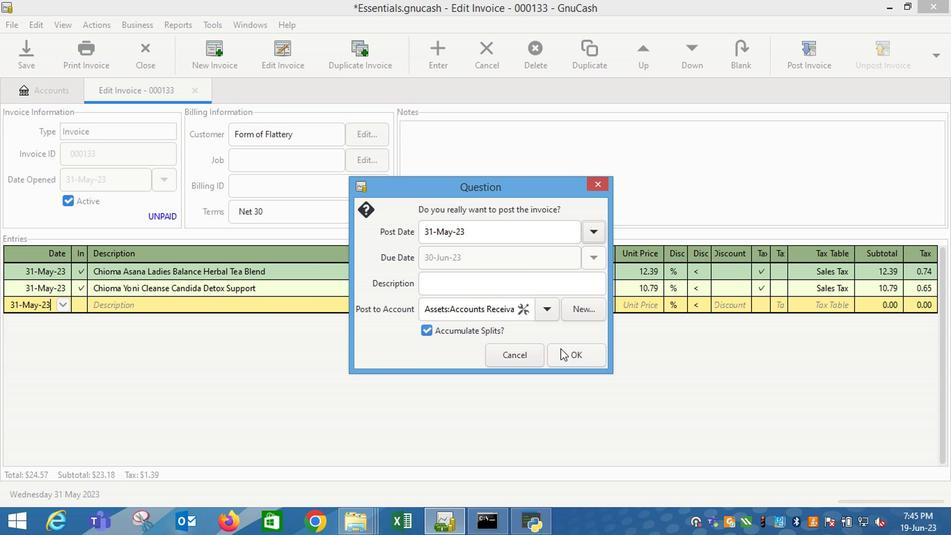 
Action: Mouse pressed left at (568, 357)
Screenshot: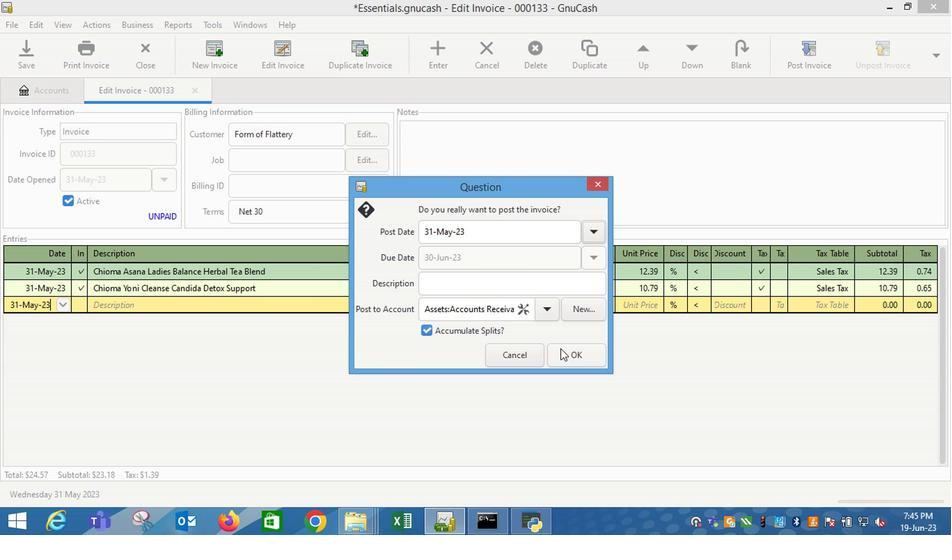 
Action: Mouse moved to (896, 56)
Screenshot: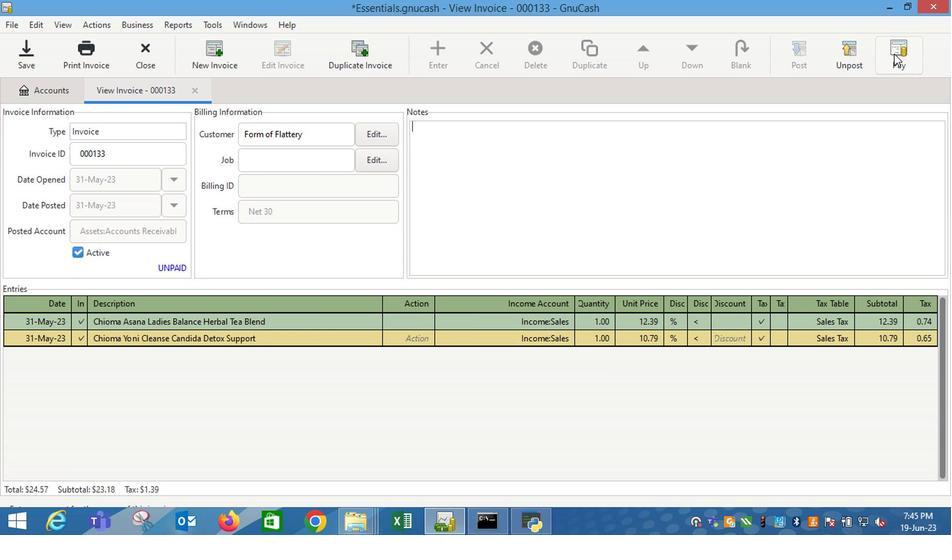 
Action: Mouse pressed left at (896, 56)
Screenshot: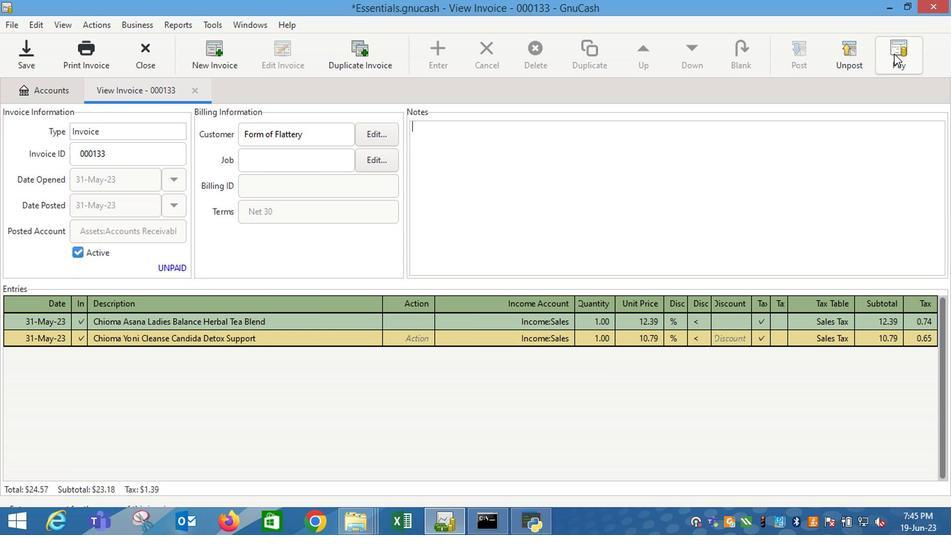 
Action: Mouse moved to (429, 281)
Screenshot: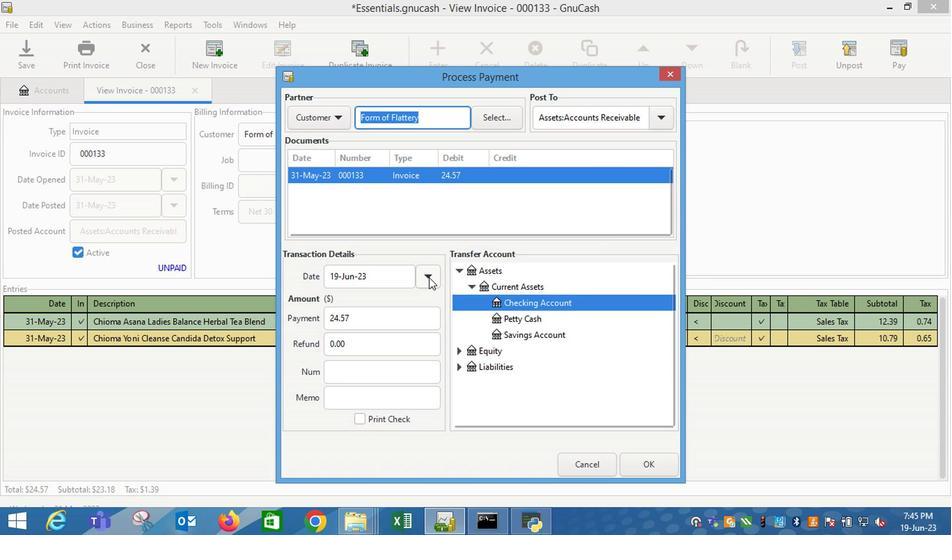 
Action: Mouse pressed left at (429, 281)
Screenshot: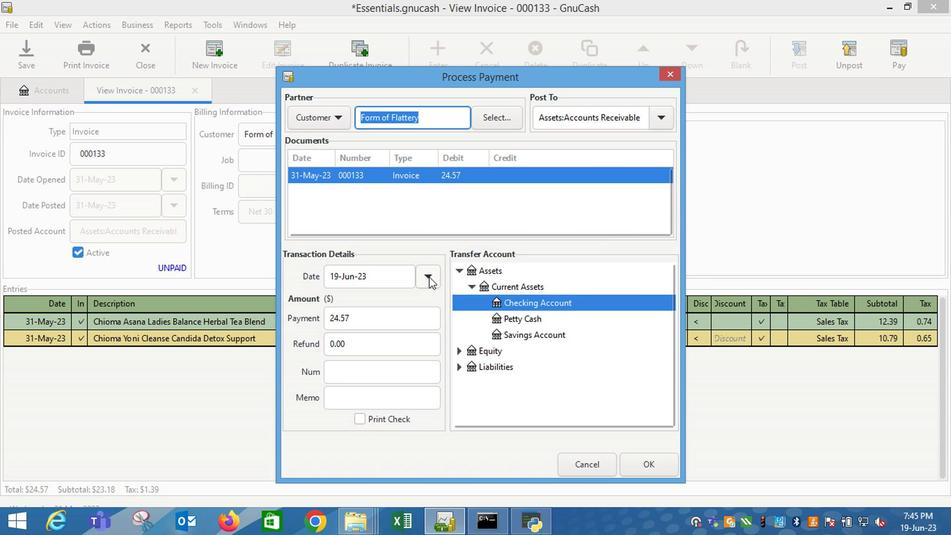 
Action: Mouse moved to (399, 380)
Screenshot: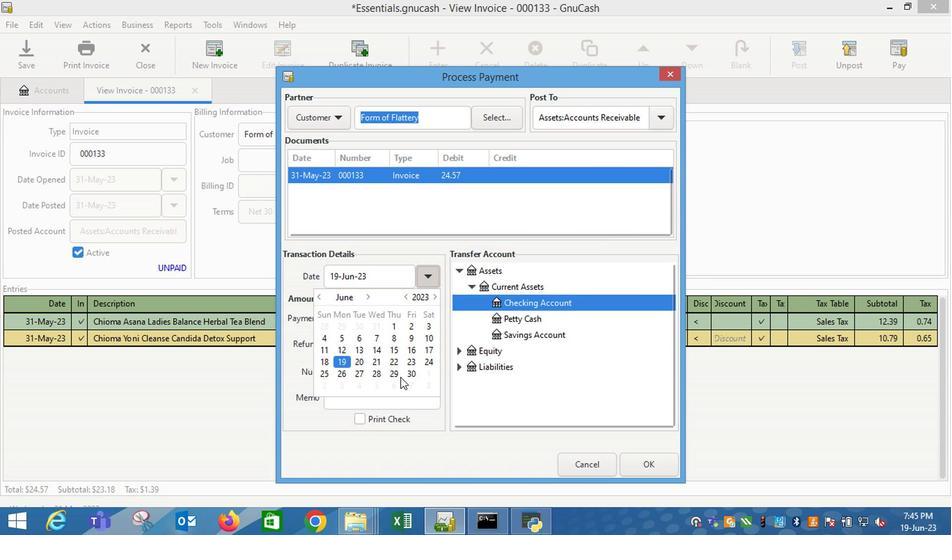 
Action: Mouse pressed left at (399, 380)
Screenshot: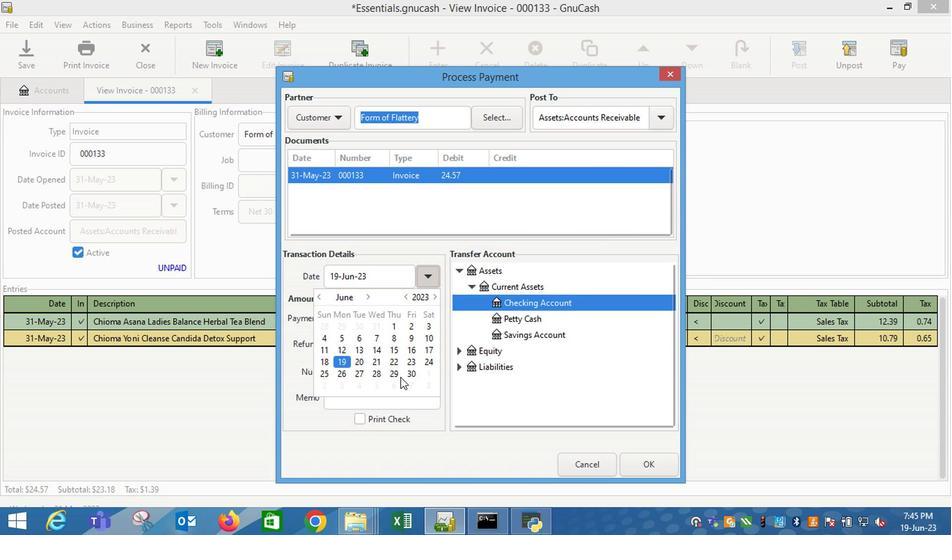 
Action: Mouse moved to (534, 388)
Screenshot: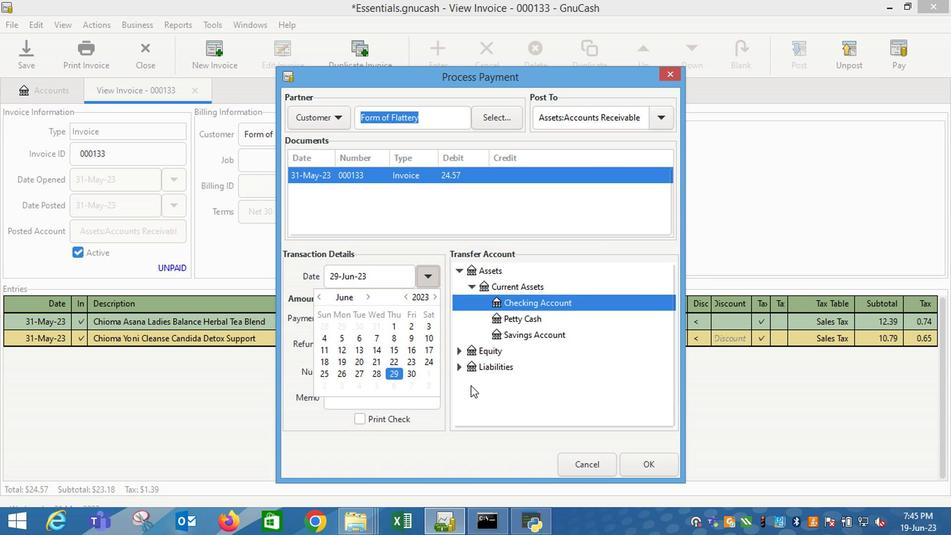 
Action: Mouse pressed left at (534, 389)
Screenshot: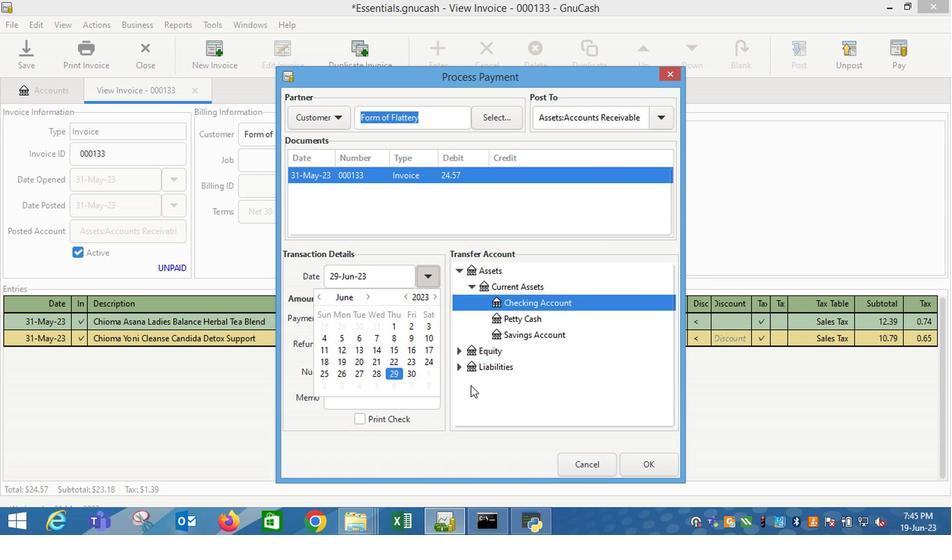 
Action: Mouse moved to (644, 466)
Screenshot: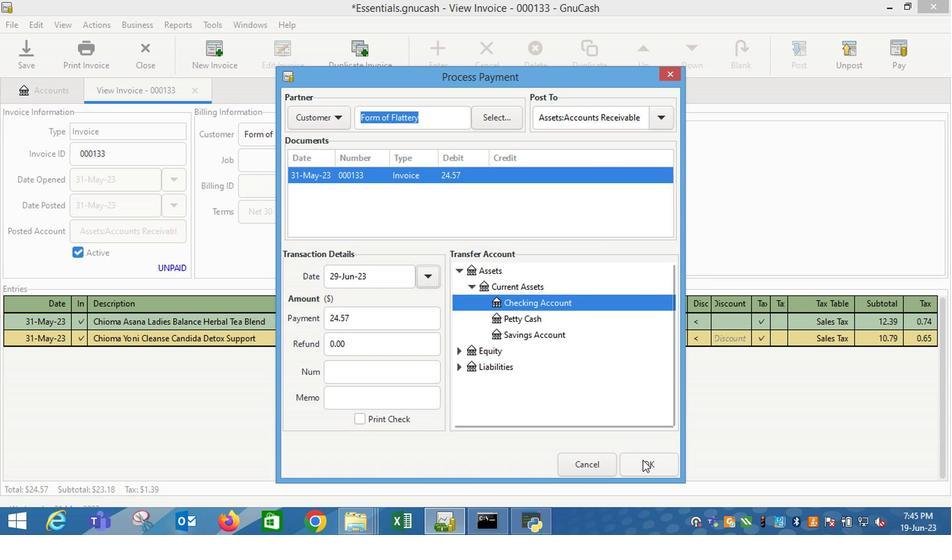 
Action: Mouse pressed left at (644, 466)
Screenshot: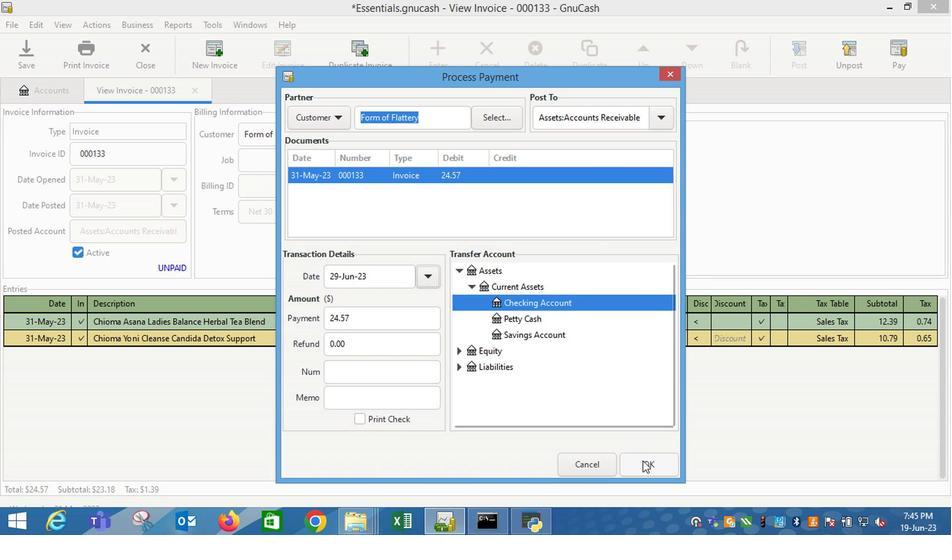 
Action: Mouse moved to (85, 52)
Screenshot: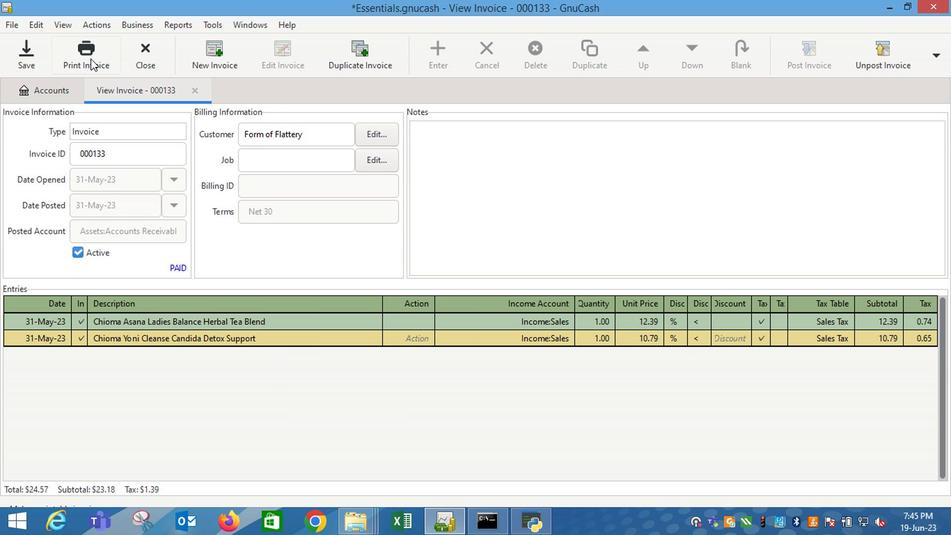 
Action: Mouse pressed left at (85, 52)
Screenshot: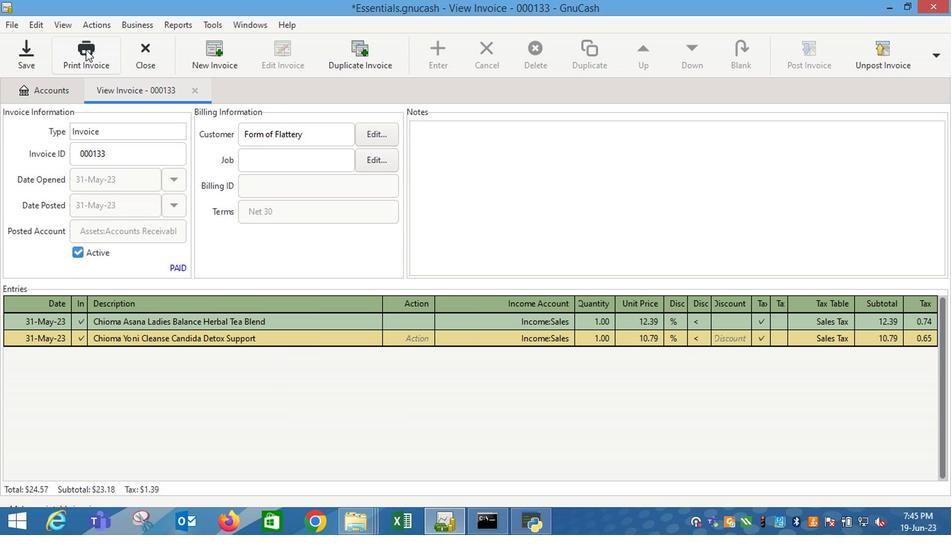 
Action: Mouse moved to (725, 263)
Screenshot: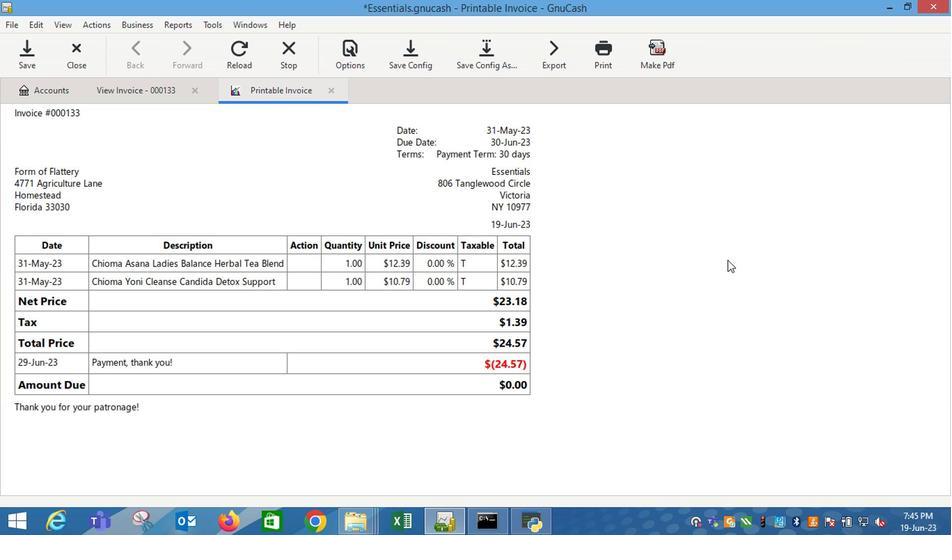 
